 Task: Add Attachment from Trello to Card Card0000000074 in Board Board0000000019 in Workspace WS0000000007 in Trello. Add Cover Yellow to Card Card0000000074 in Board Board0000000019 in Workspace WS0000000007 in Trello. Add "Copy Card To …" Button titled Button0000000074 to "bottom" of the list "To Do" to Card Card0000000074 in Board Board0000000019 in Workspace WS0000000007 in Trello. Add Description DS0000000074 to Card Card0000000074 in Board Board0000000019 in Workspace WS0000000007 in Trello. Add Comment CM0000000074 to Card Card0000000074 in Board Board0000000019 in Workspace WS0000000007 in Trello
Action: Mouse moved to (597, 44)
Screenshot: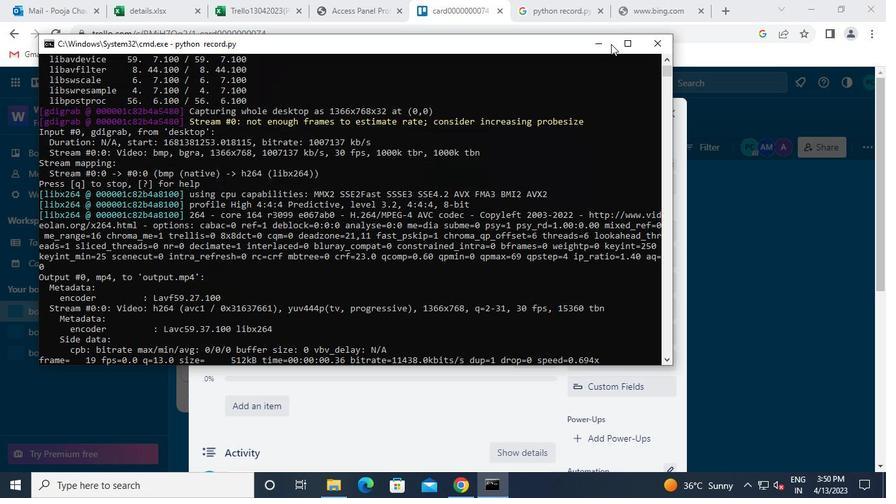 
Action: Mouse pressed left at (597, 44)
Screenshot: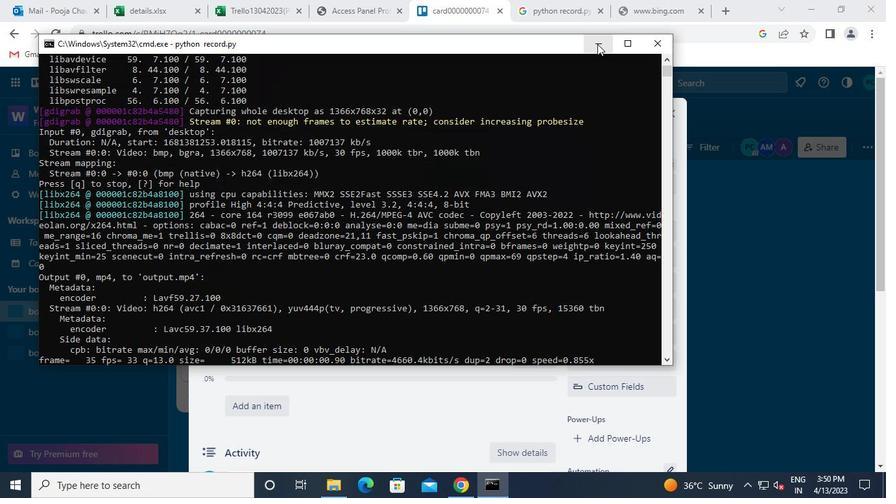 
Action: Mouse moved to (572, 271)
Screenshot: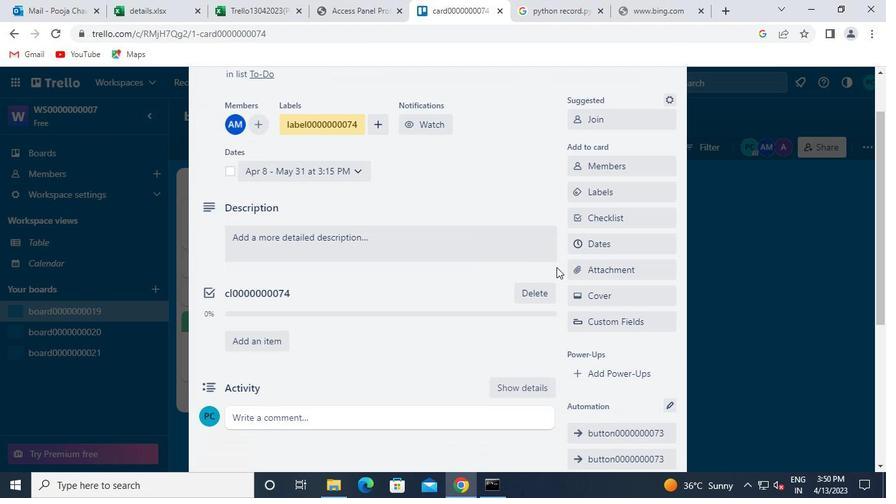 
Action: Mouse pressed left at (572, 271)
Screenshot: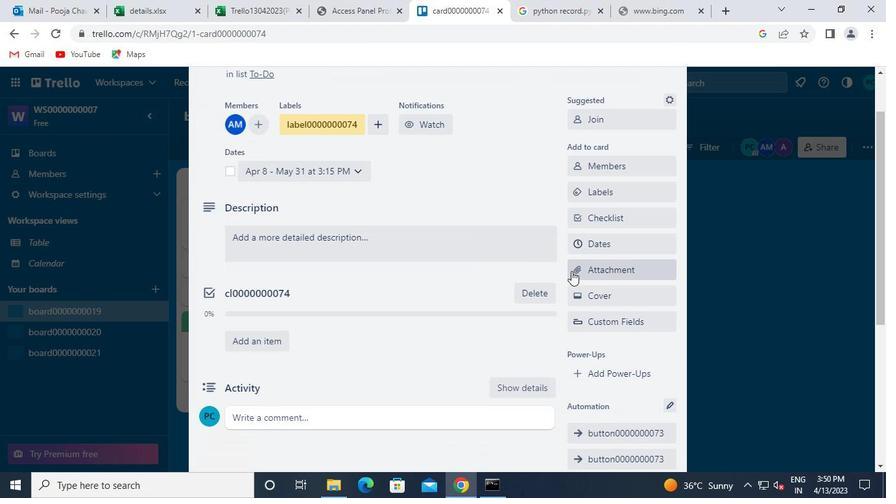 
Action: Mouse moved to (587, 160)
Screenshot: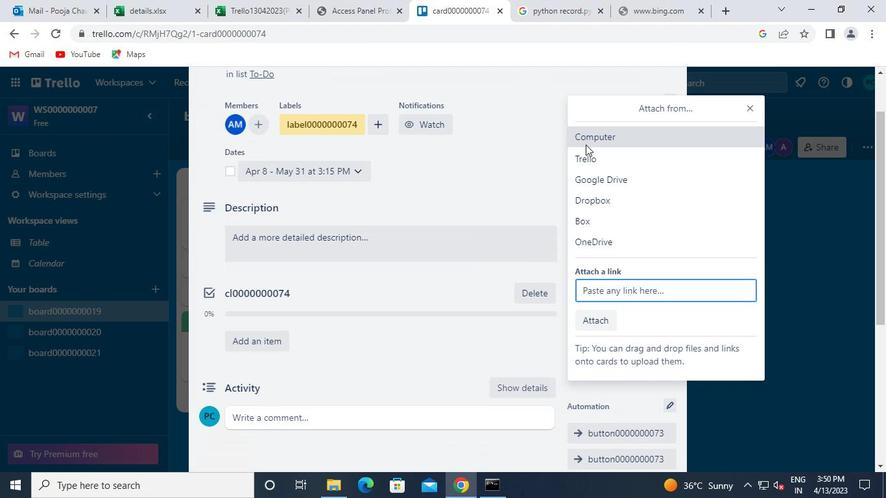 
Action: Mouse pressed left at (587, 160)
Screenshot: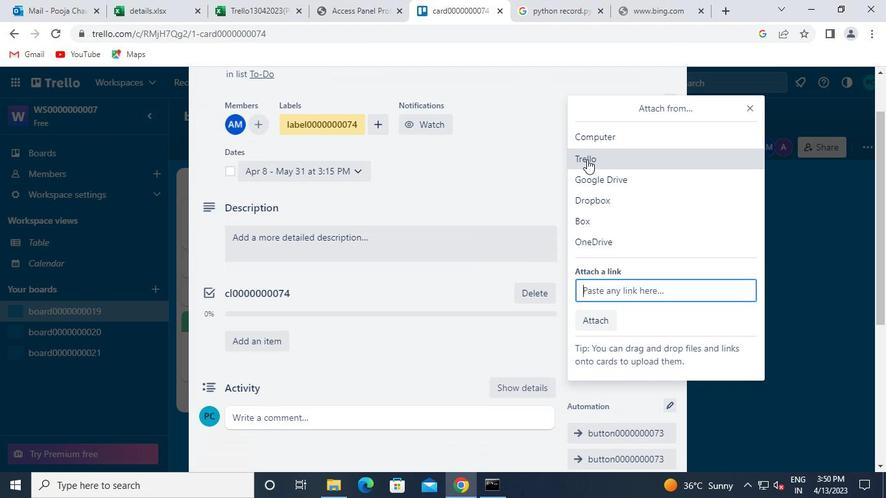 
Action: Mouse moved to (643, 254)
Screenshot: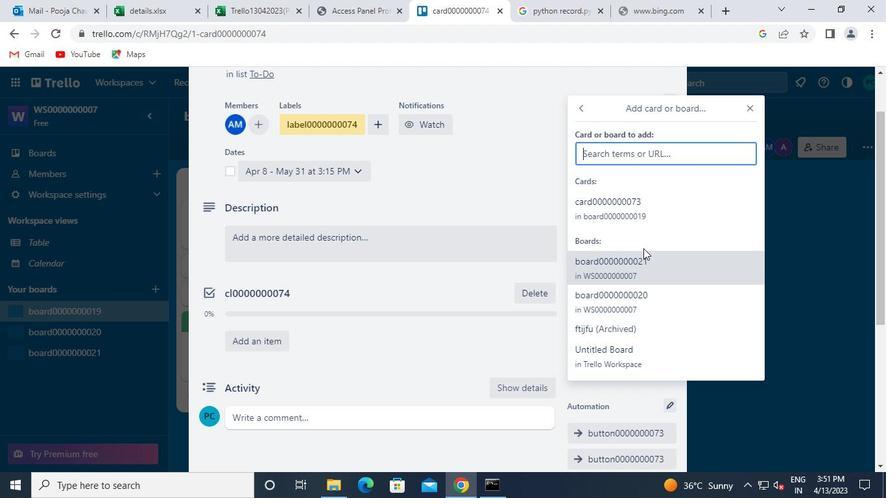 
Action: Mouse pressed left at (643, 254)
Screenshot: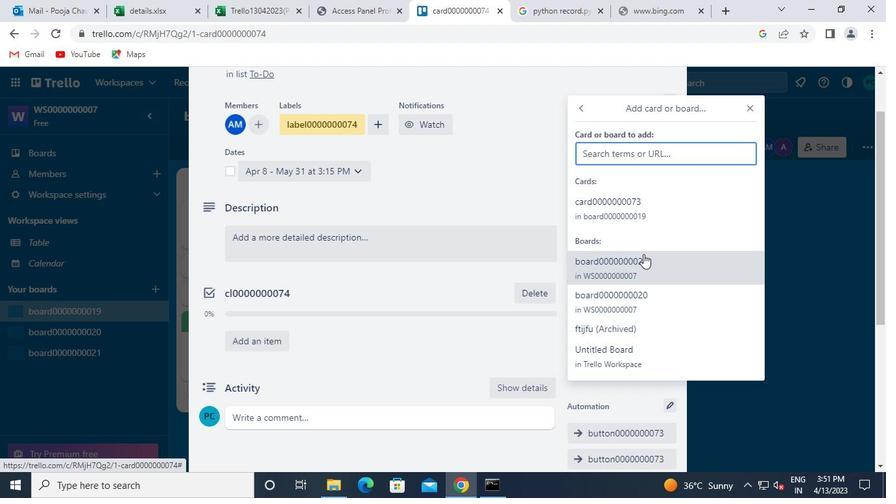 
Action: Mouse moved to (582, 287)
Screenshot: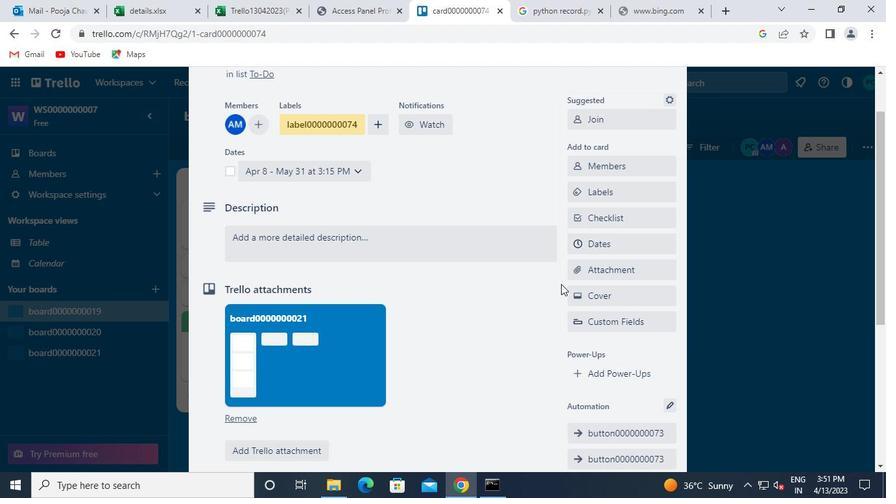 
Action: Mouse pressed left at (582, 287)
Screenshot: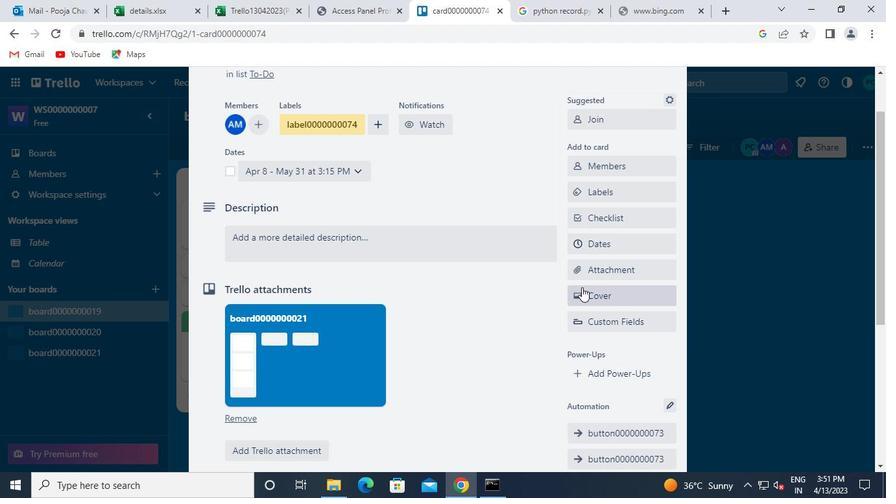 
Action: Mouse moved to (623, 232)
Screenshot: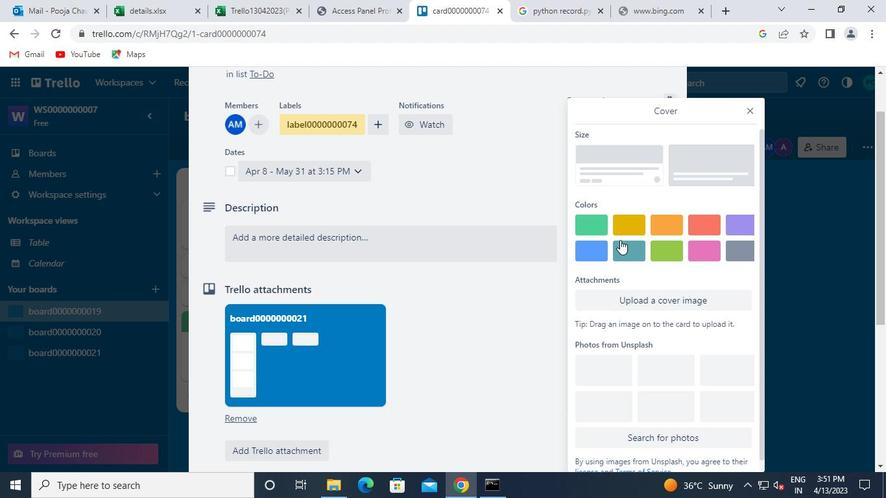 
Action: Mouse pressed left at (623, 232)
Screenshot: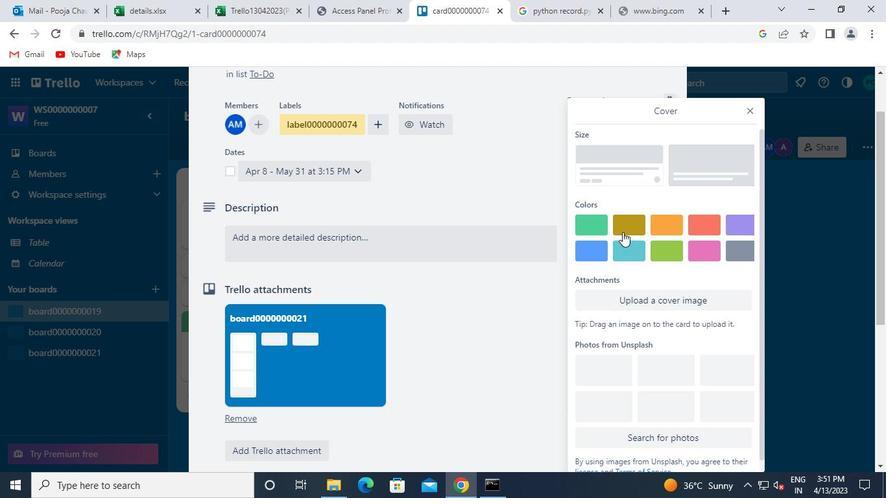 
Action: Mouse moved to (755, 110)
Screenshot: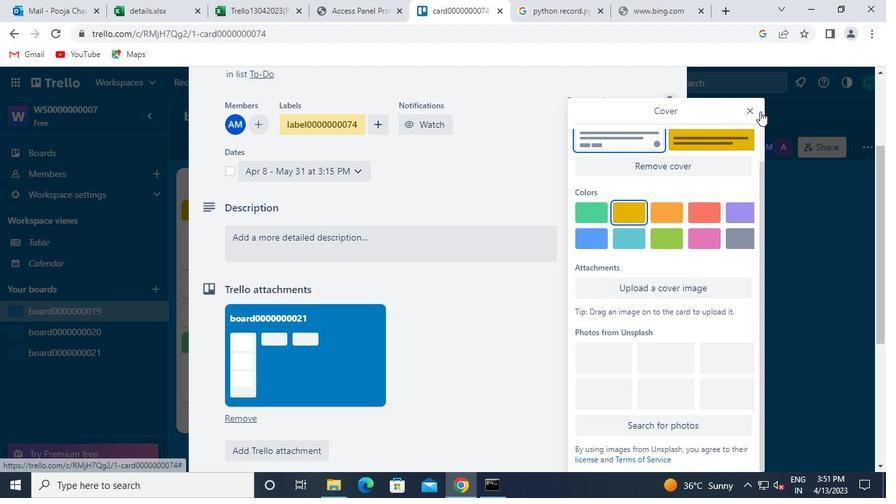
Action: Mouse pressed left at (755, 110)
Screenshot: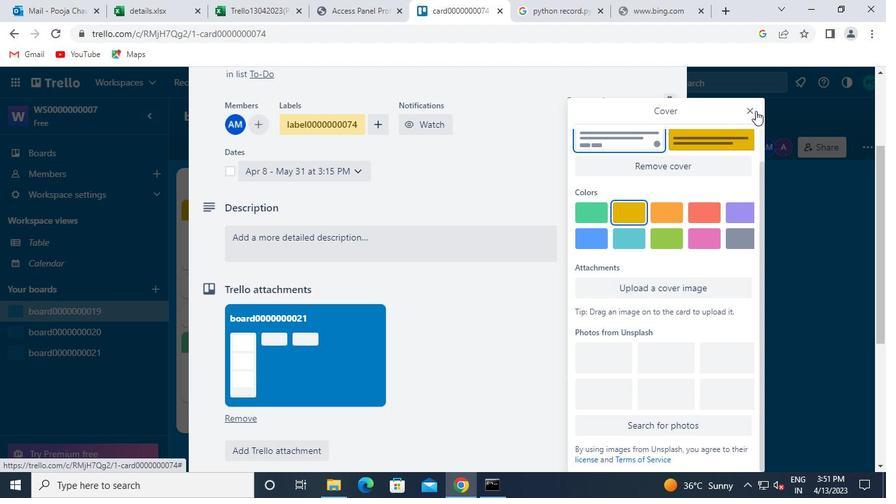 
Action: Mouse moved to (588, 264)
Screenshot: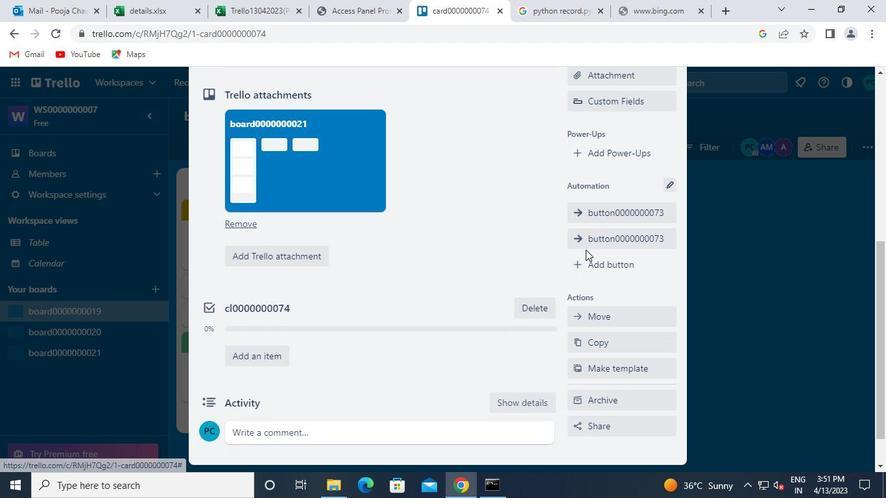 
Action: Mouse pressed left at (588, 264)
Screenshot: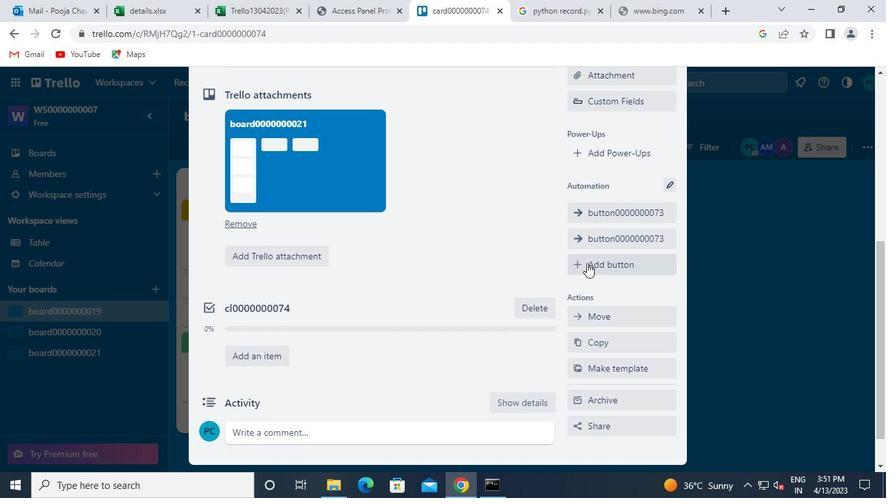 
Action: Mouse moved to (604, 190)
Screenshot: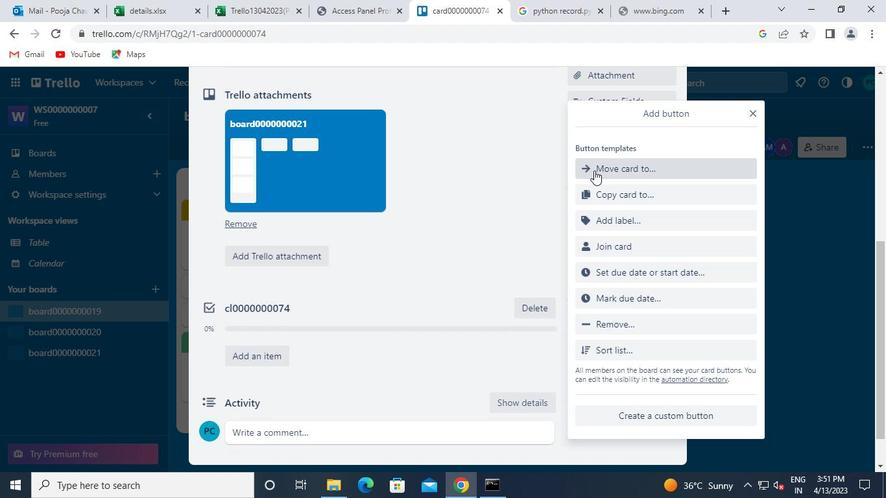 
Action: Mouse pressed left at (604, 190)
Screenshot: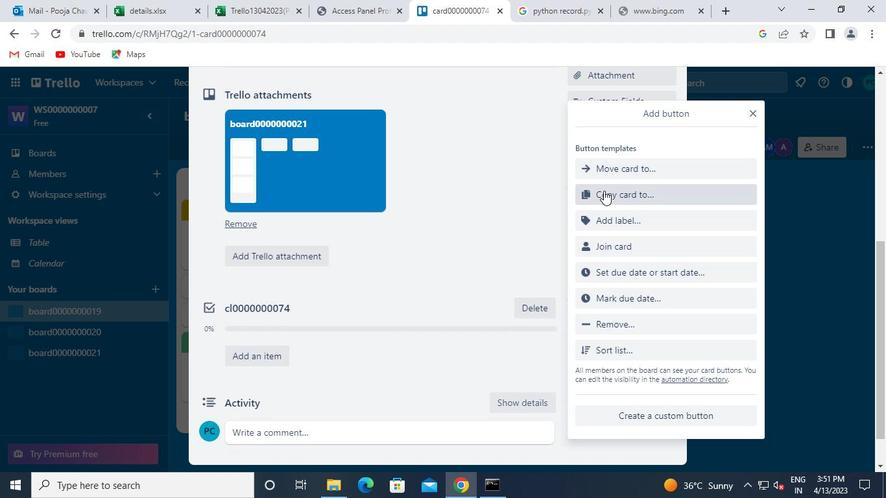 
Action: Mouse moved to (617, 168)
Screenshot: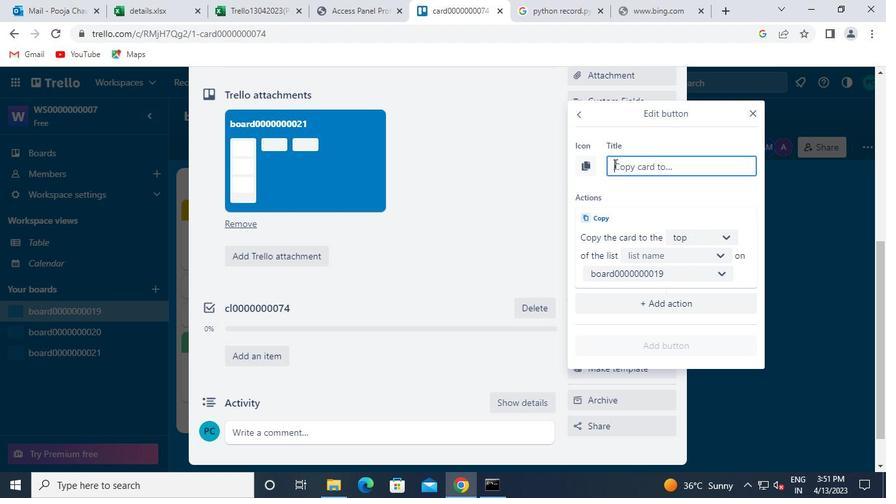 
Action: Mouse pressed left at (617, 168)
Screenshot: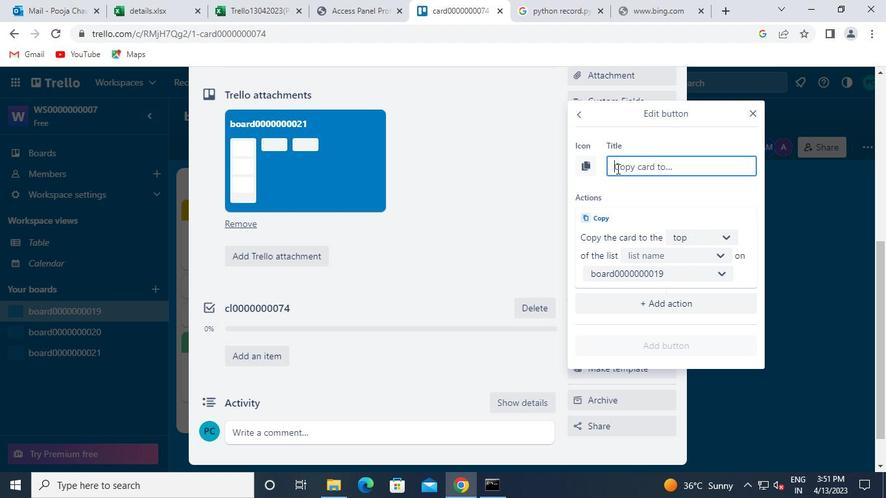 
Action: Keyboard b
Screenshot: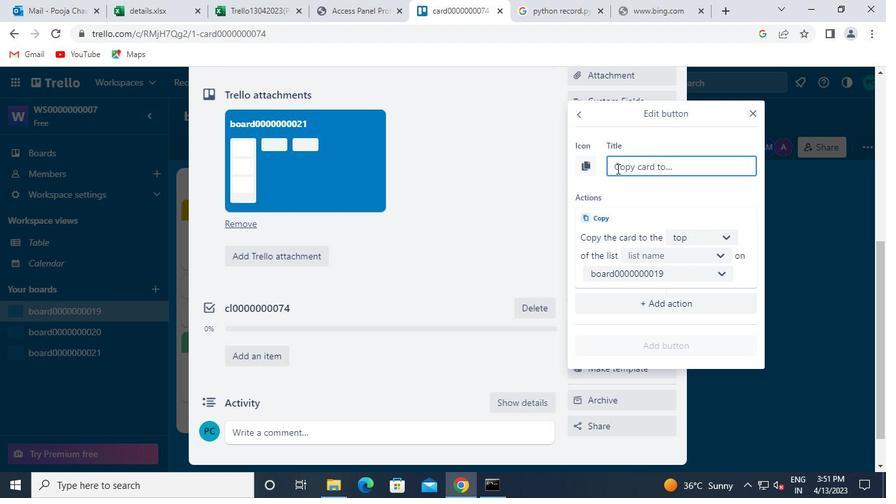 
Action: Keyboard u
Screenshot: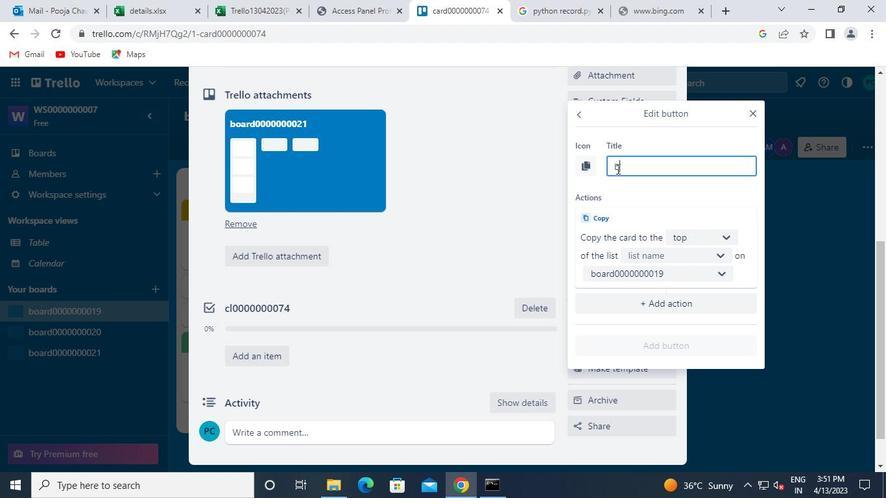 
Action: Keyboard t
Screenshot: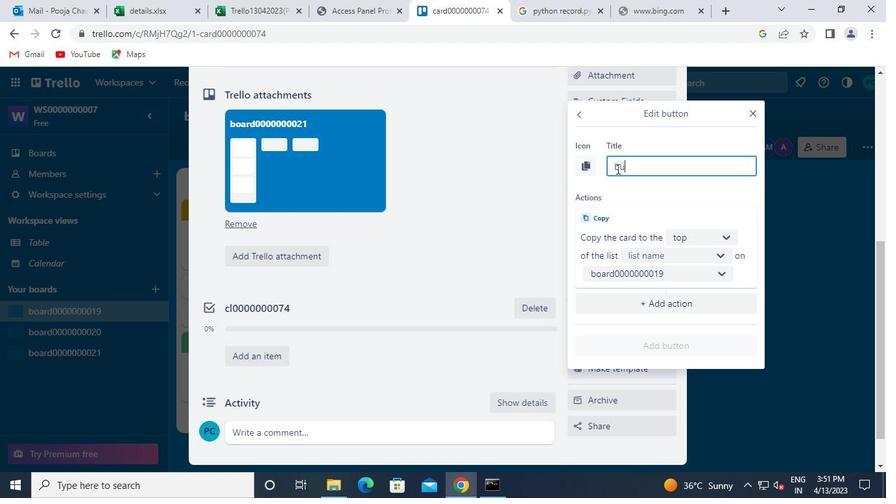 
Action: Keyboard t
Screenshot: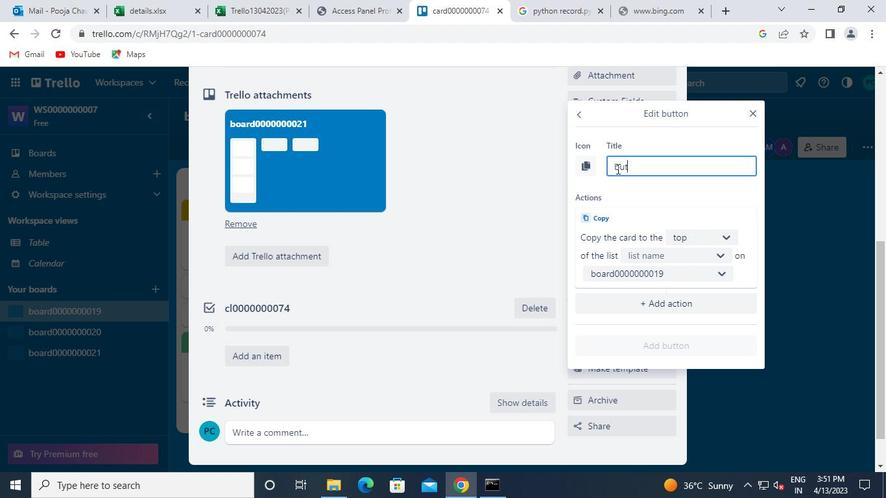 
Action: Keyboard o
Screenshot: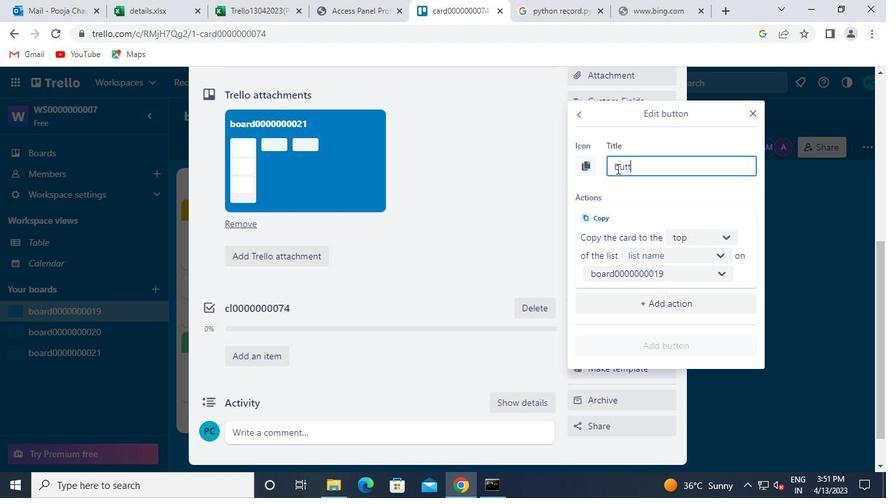
Action: Keyboard n
Screenshot: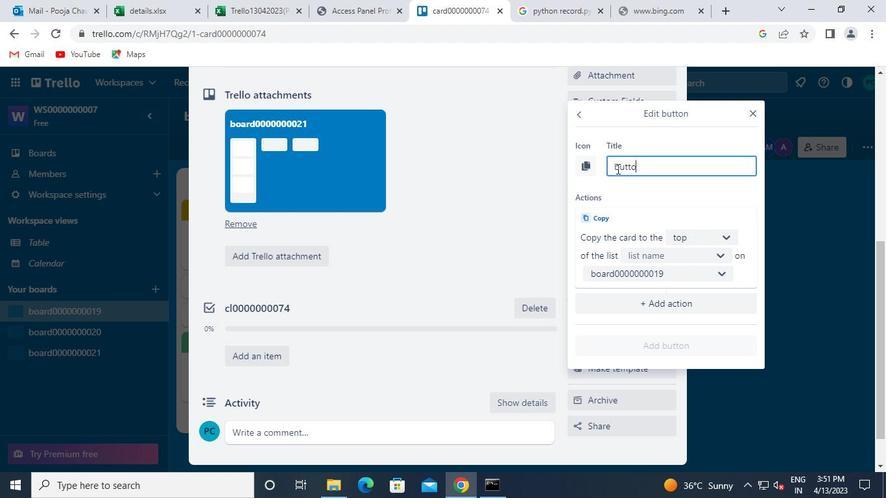 
Action: Keyboard 0
Screenshot: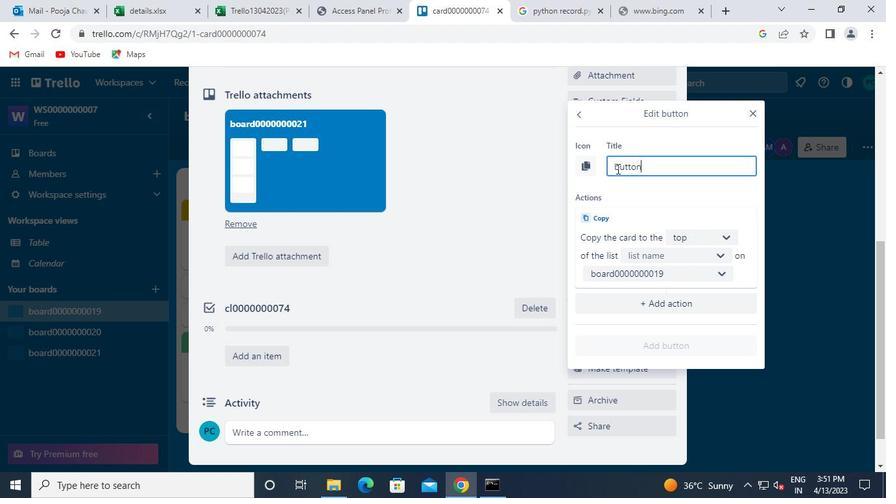 
Action: Keyboard 0
Screenshot: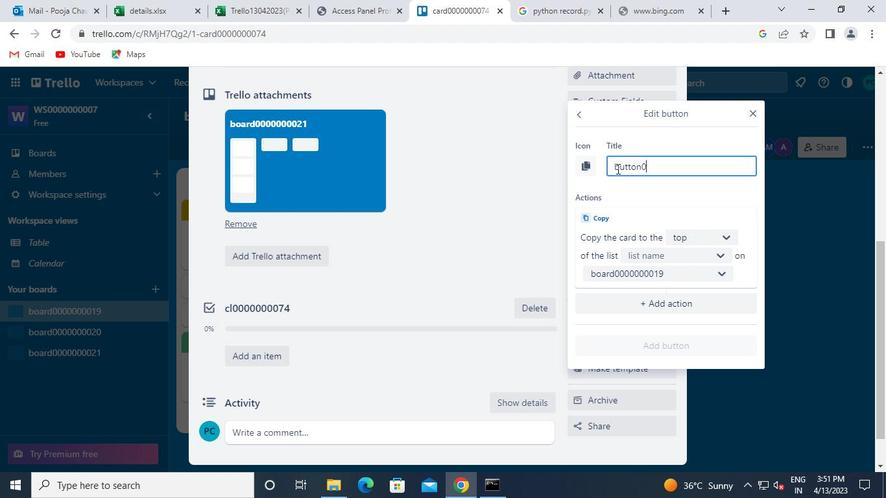 
Action: Keyboard 0
Screenshot: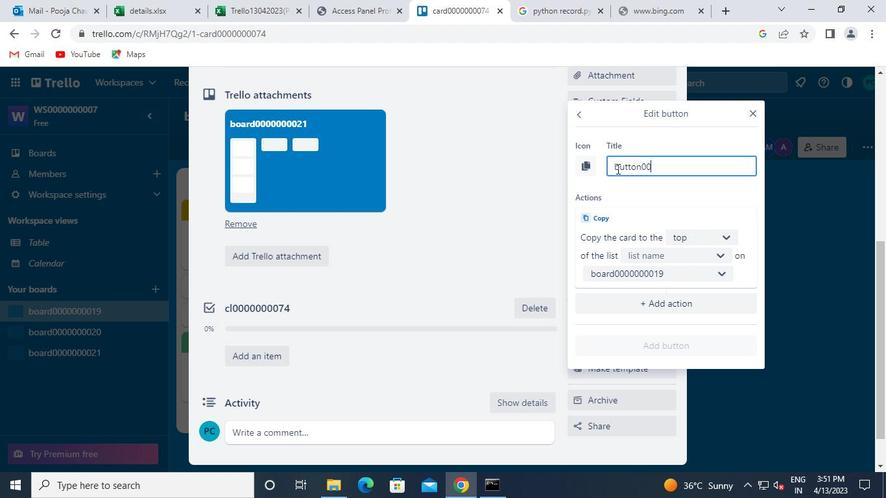 
Action: Keyboard 0
Screenshot: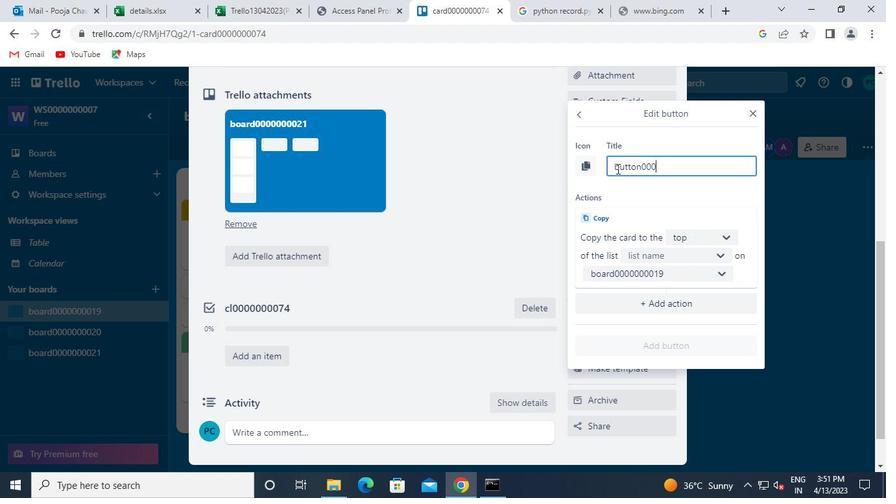 
Action: Keyboard 0
Screenshot: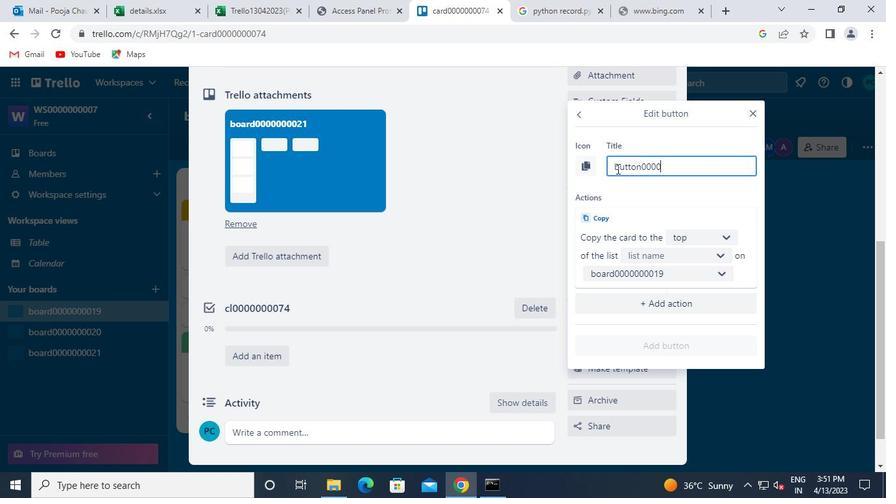 
Action: Keyboard 0
Screenshot: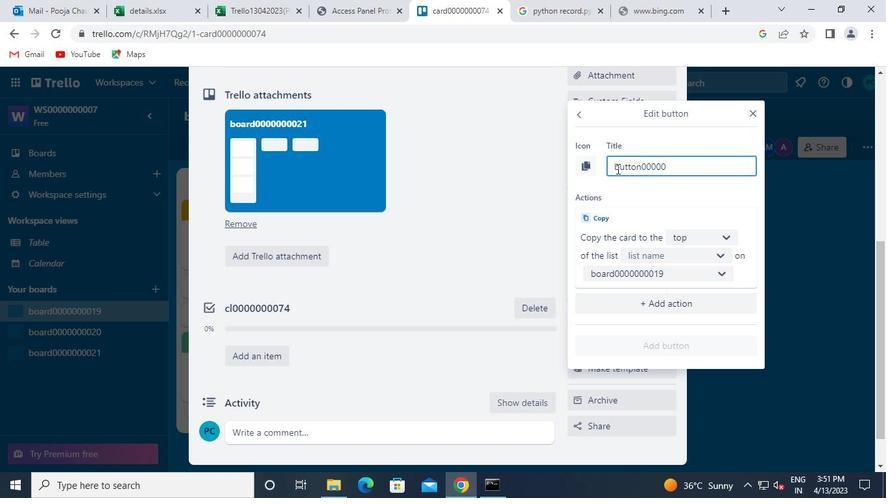 
Action: Keyboard 0
Screenshot: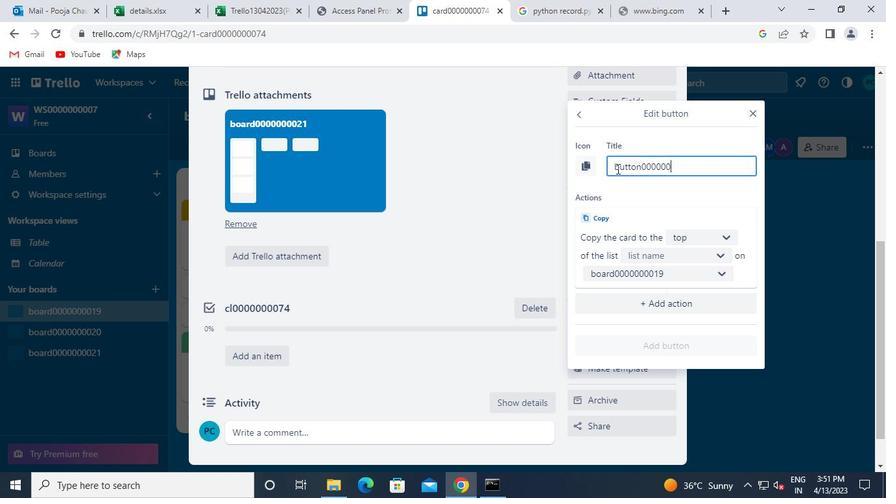 
Action: Keyboard 0
Screenshot: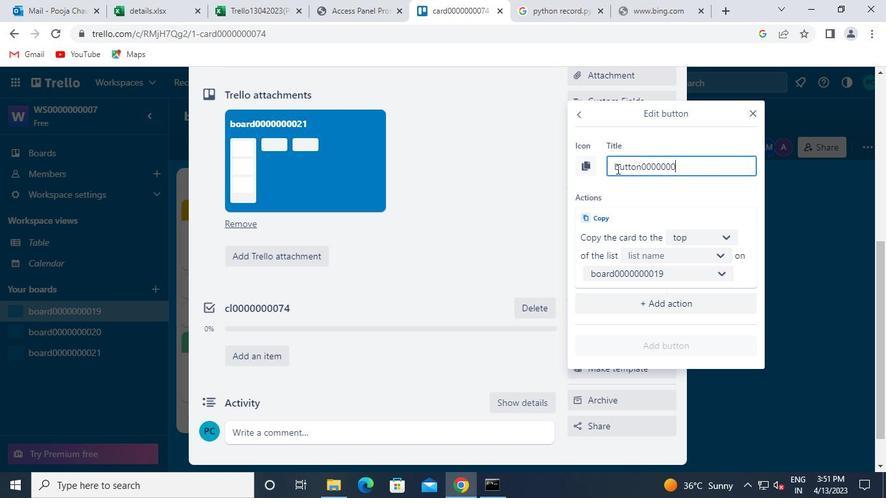
Action: Keyboard 7
Screenshot: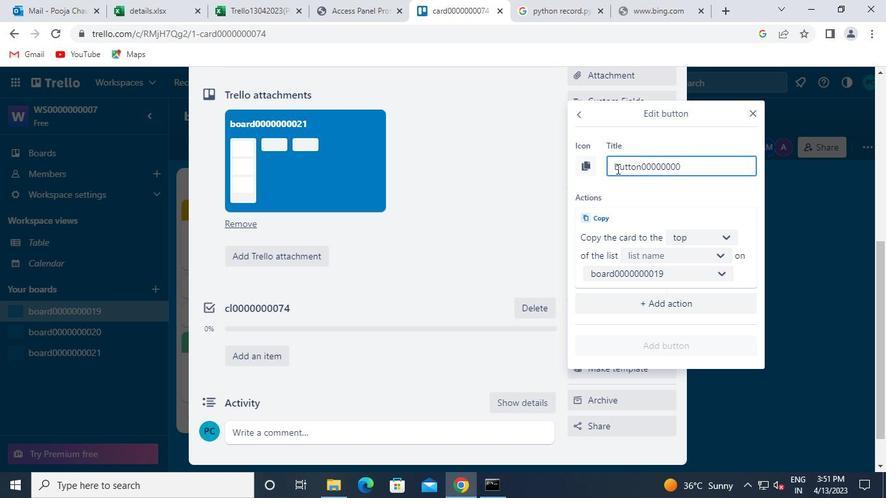 
Action: Keyboard 4
Screenshot: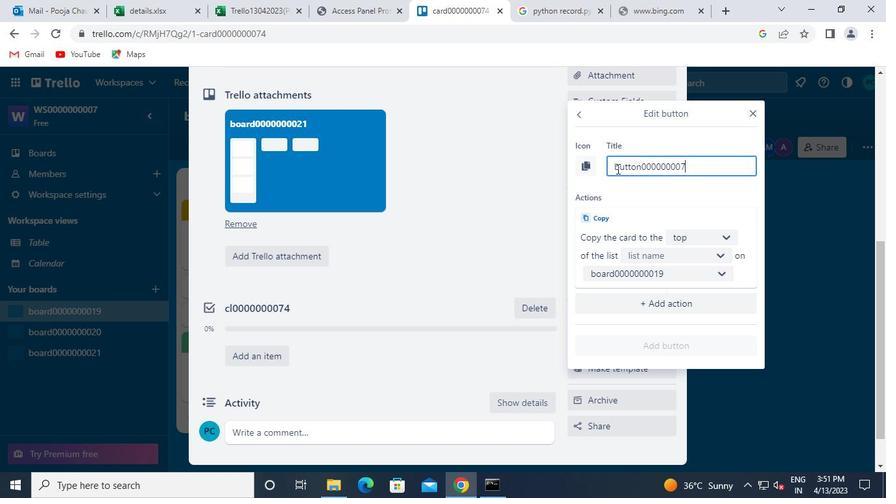 
Action: Mouse moved to (696, 231)
Screenshot: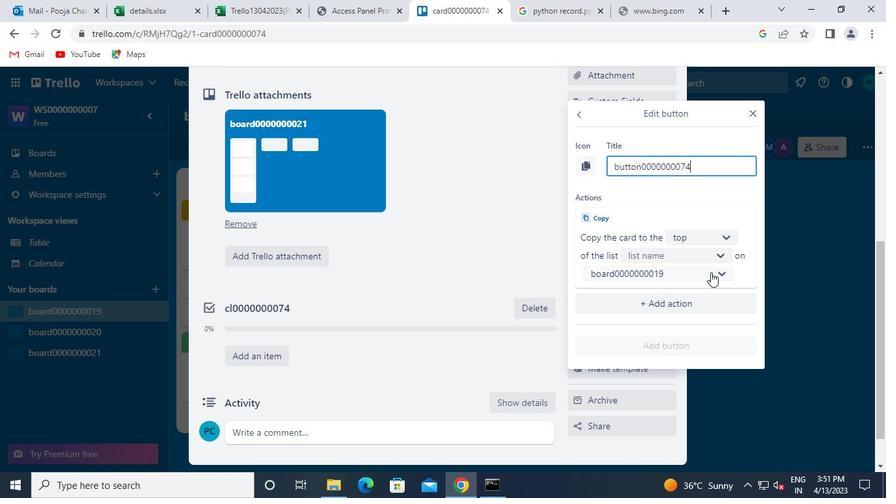 
Action: Mouse pressed left at (696, 231)
Screenshot: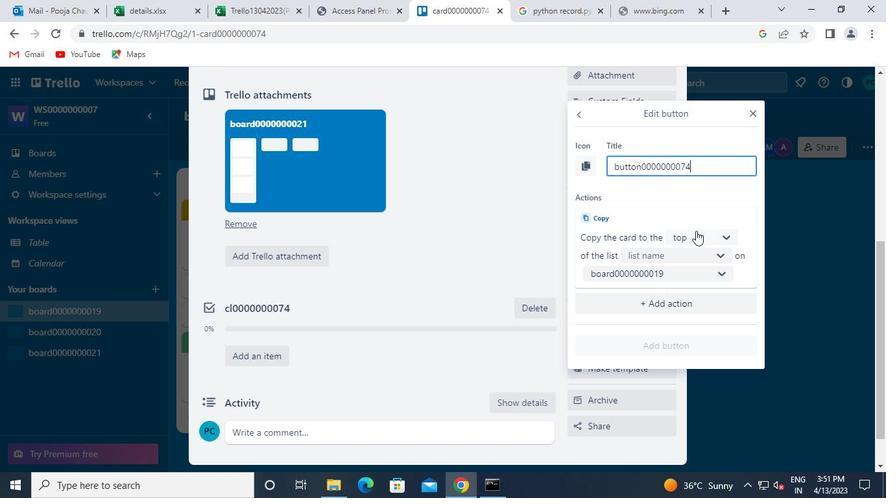 
Action: Mouse moved to (708, 278)
Screenshot: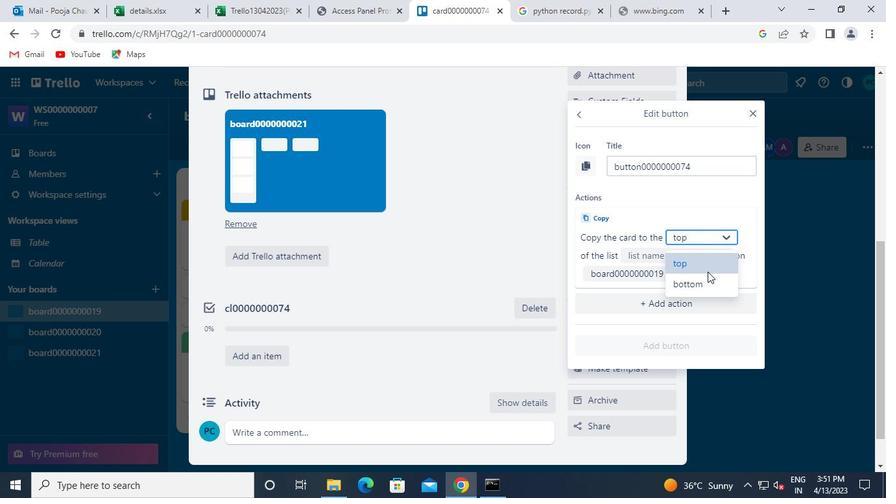 
Action: Mouse pressed left at (708, 278)
Screenshot: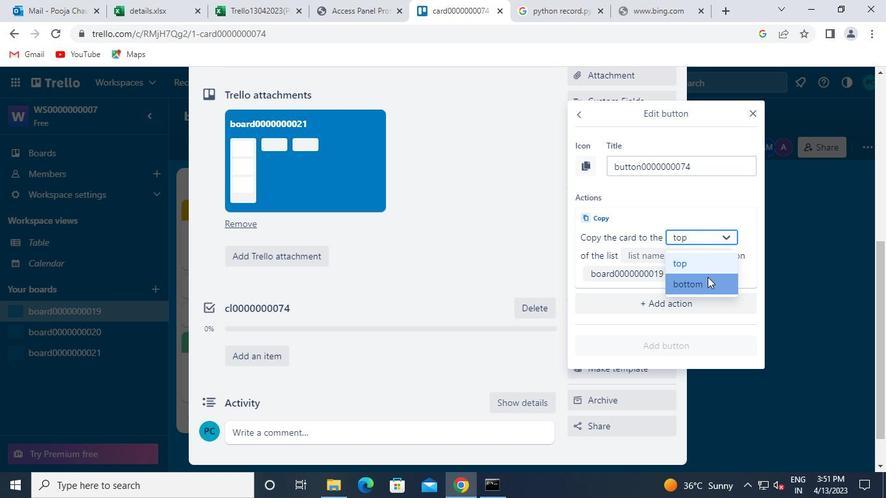 
Action: Mouse moved to (674, 260)
Screenshot: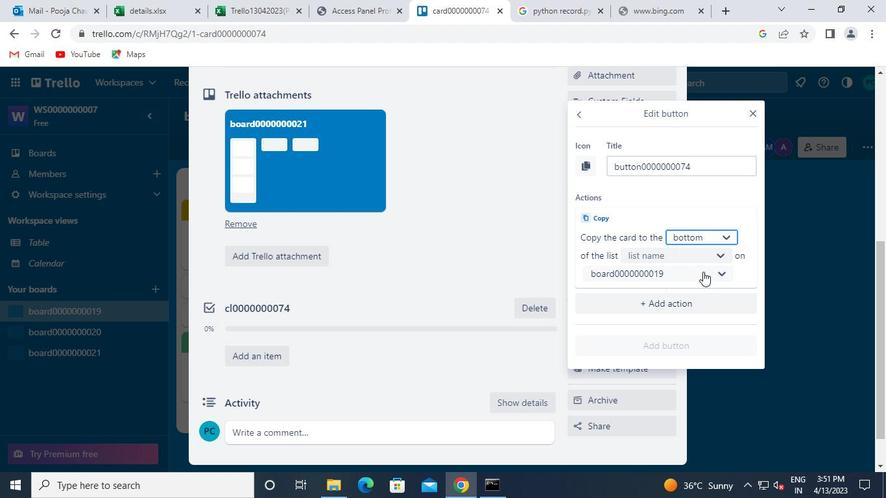 
Action: Mouse pressed left at (674, 260)
Screenshot: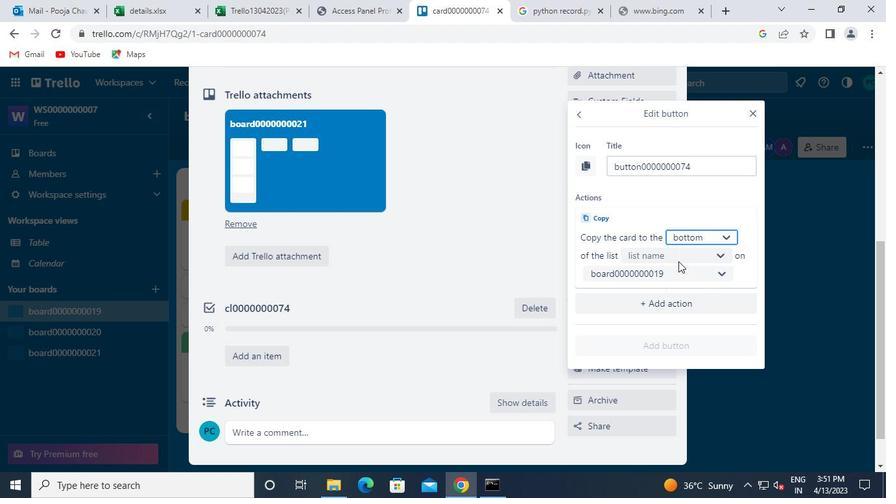 
Action: Mouse moved to (673, 283)
Screenshot: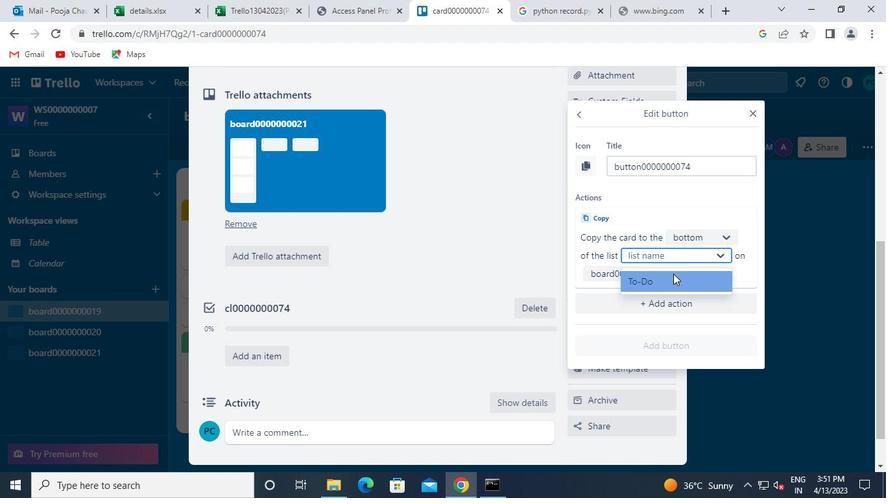 
Action: Mouse pressed left at (673, 283)
Screenshot: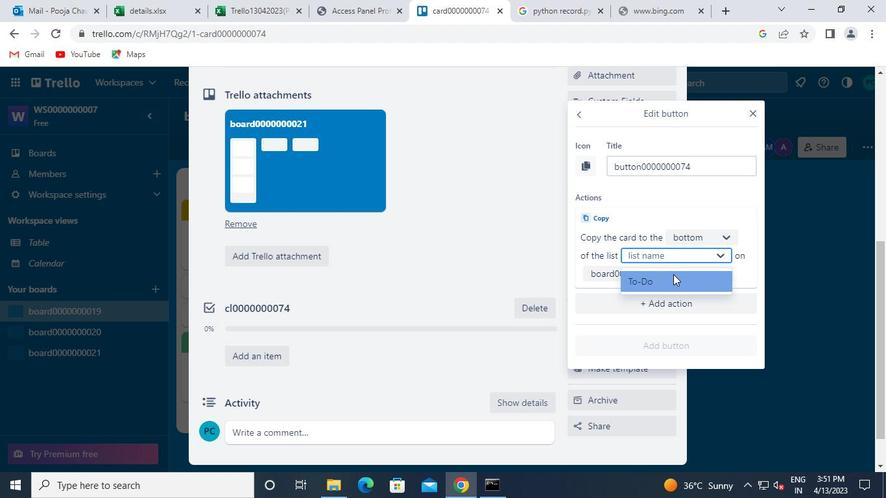 
Action: Mouse moved to (678, 349)
Screenshot: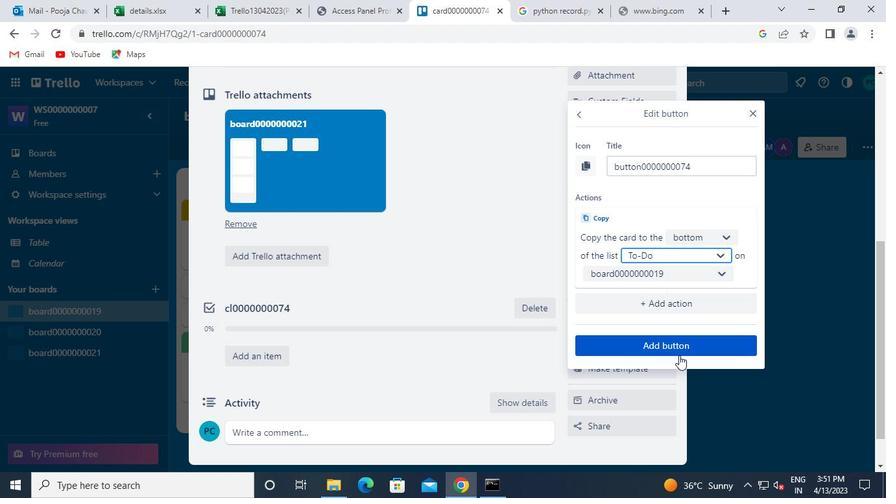 
Action: Mouse pressed left at (678, 349)
Screenshot: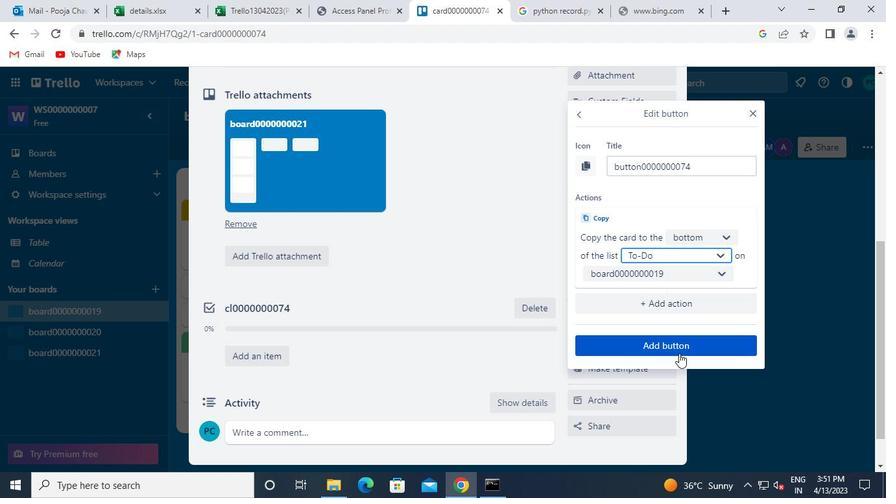 
Action: Mouse moved to (325, 251)
Screenshot: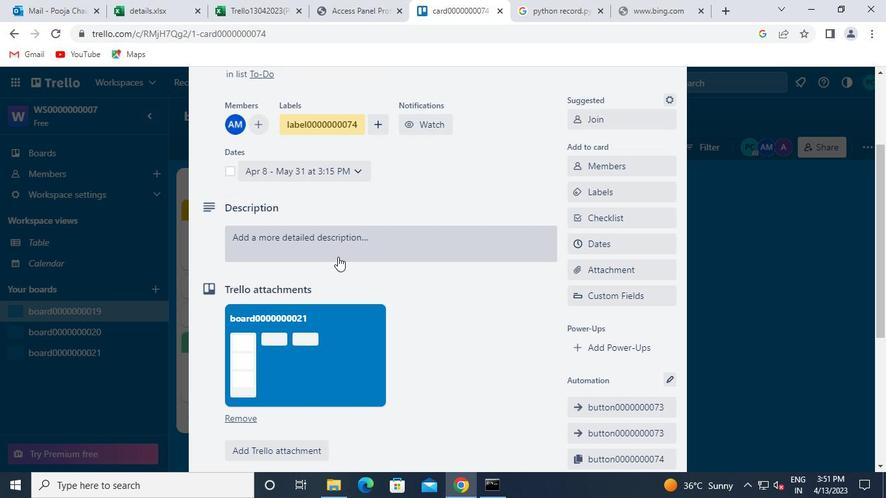 
Action: Mouse pressed left at (325, 251)
Screenshot: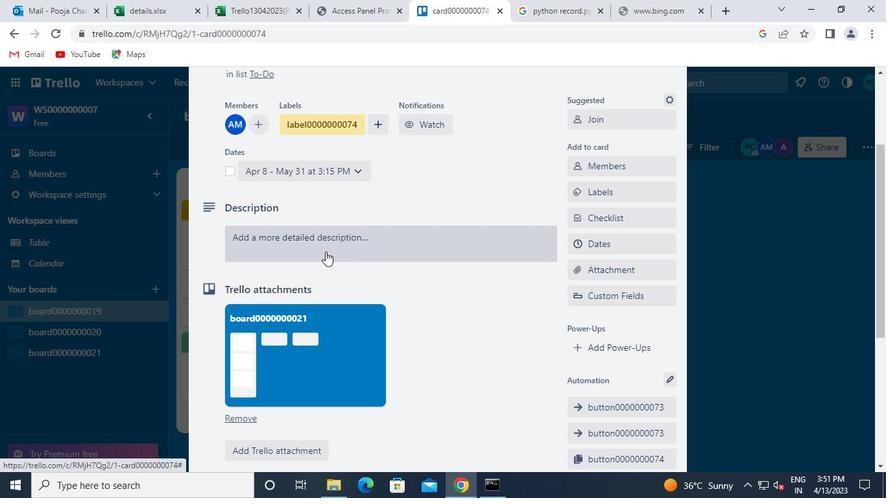 
Action: Keyboard d
Screenshot: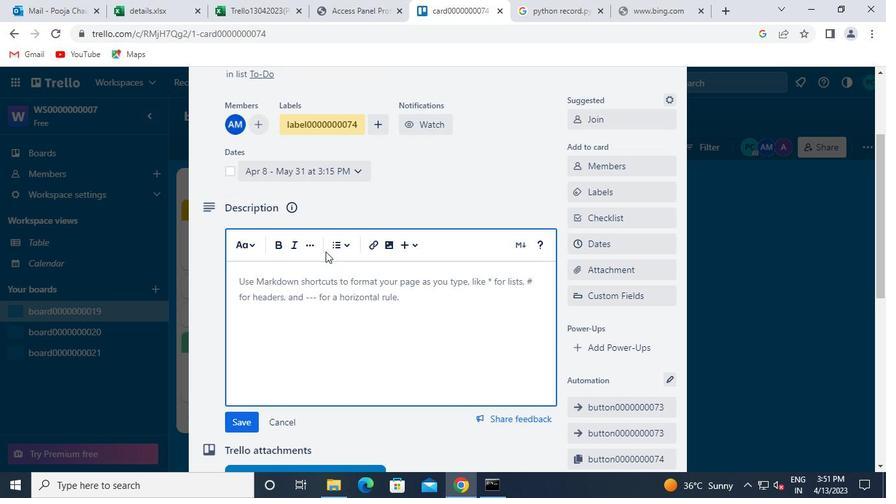 
Action: Keyboard s
Screenshot: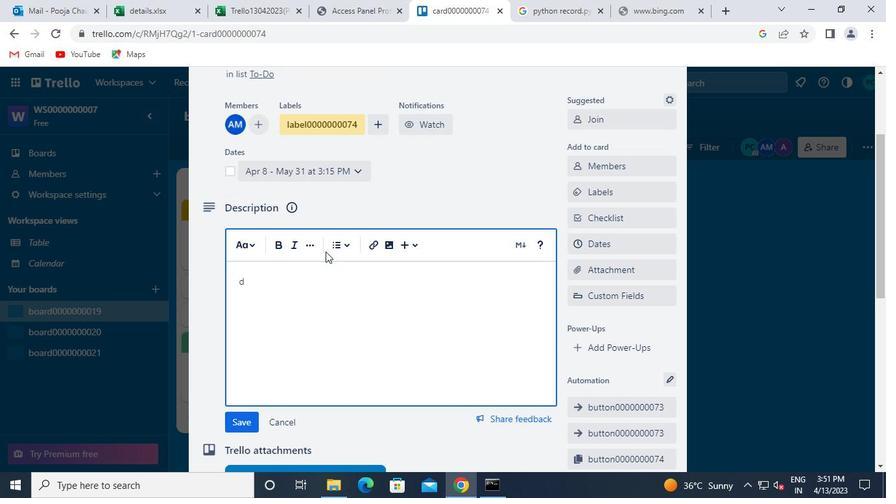 
Action: Keyboard 0
Screenshot: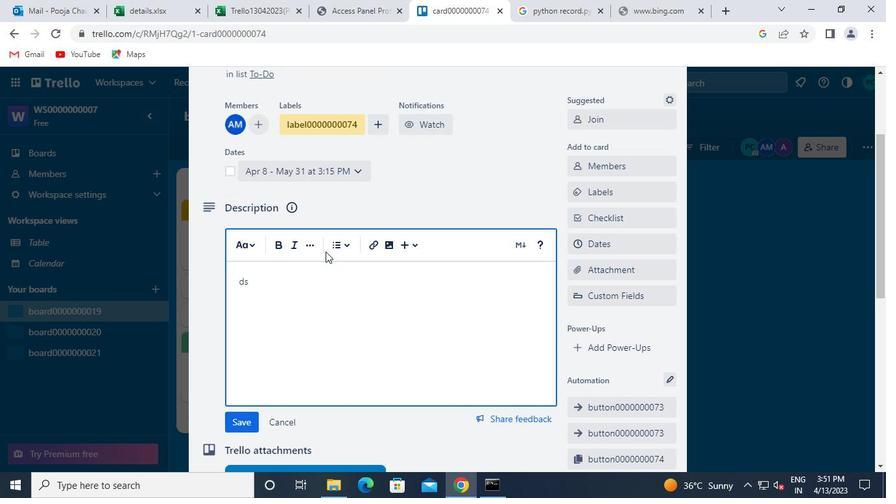 
Action: Keyboard 0
Screenshot: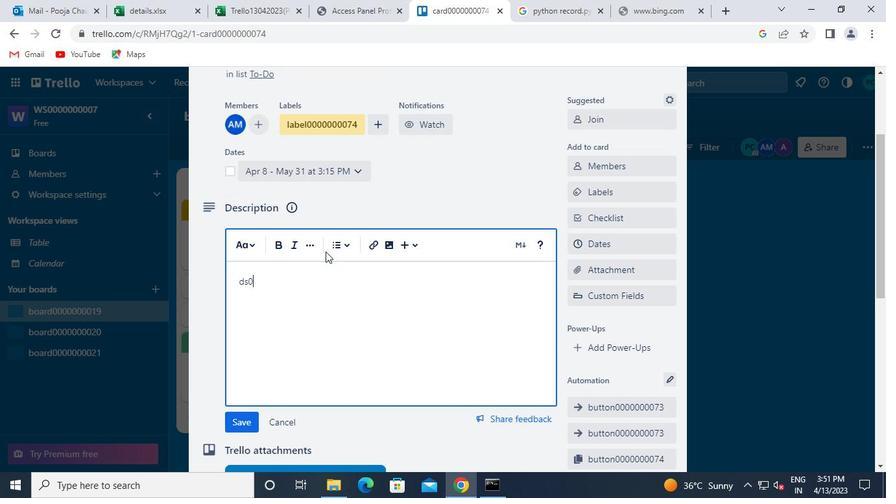 
Action: Keyboard 0
Screenshot: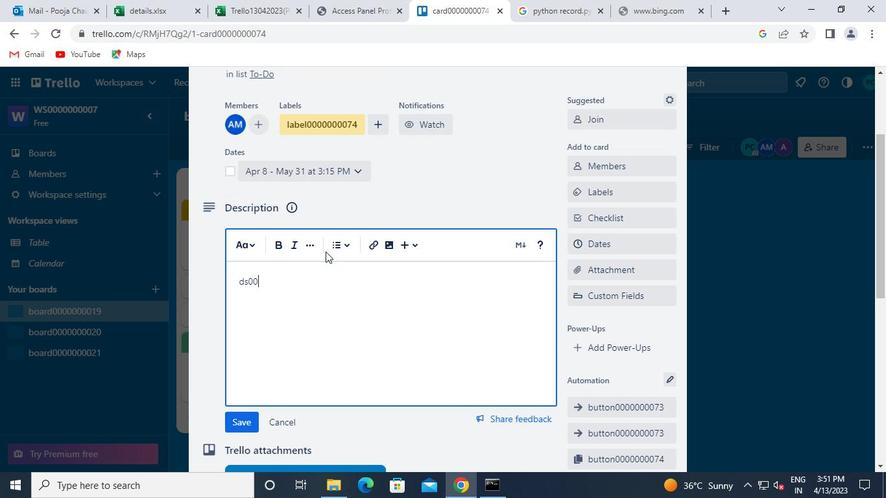 
Action: Keyboard 0
Screenshot: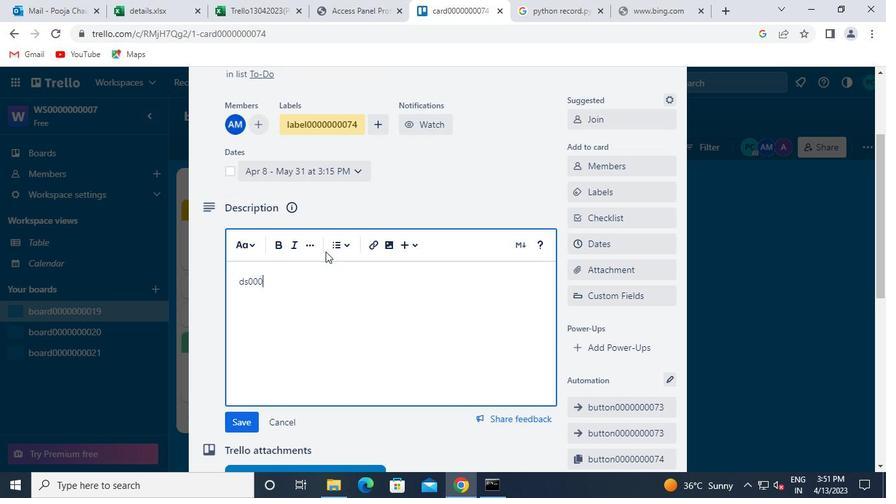 
Action: Keyboard 0
Screenshot: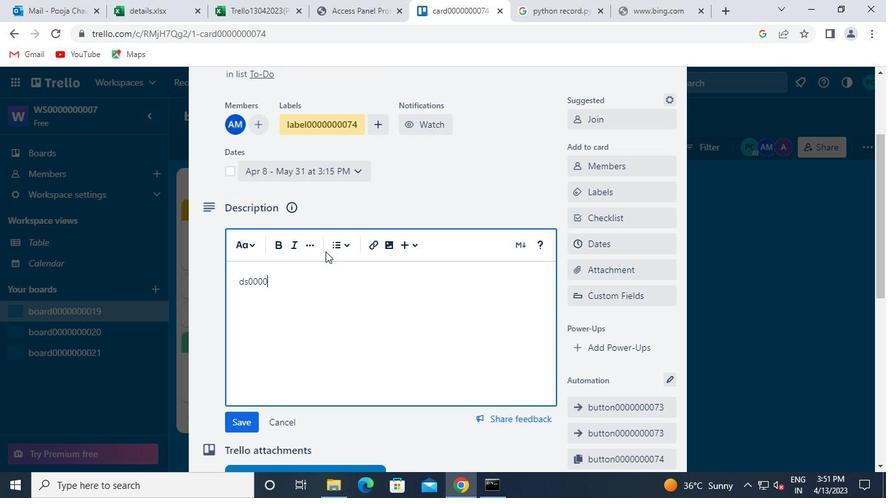 
Action: Keyboard 0
Screenshot: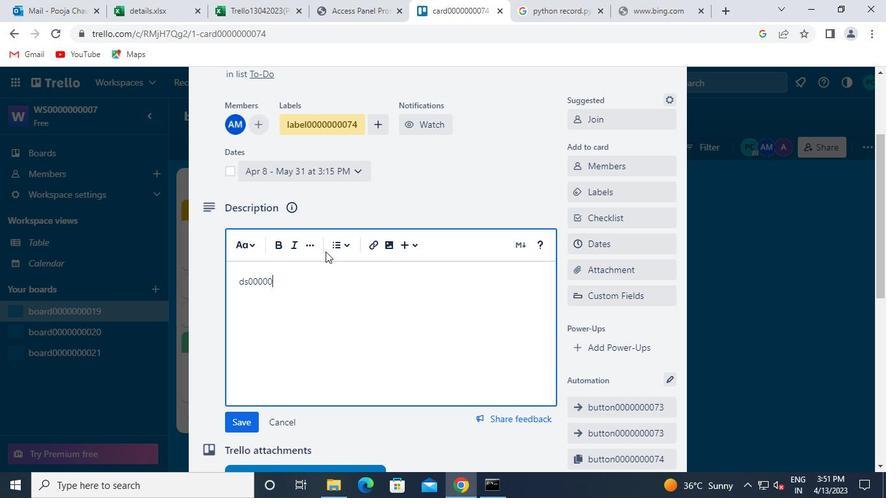 
Action: Keyboard 0
Screenshot: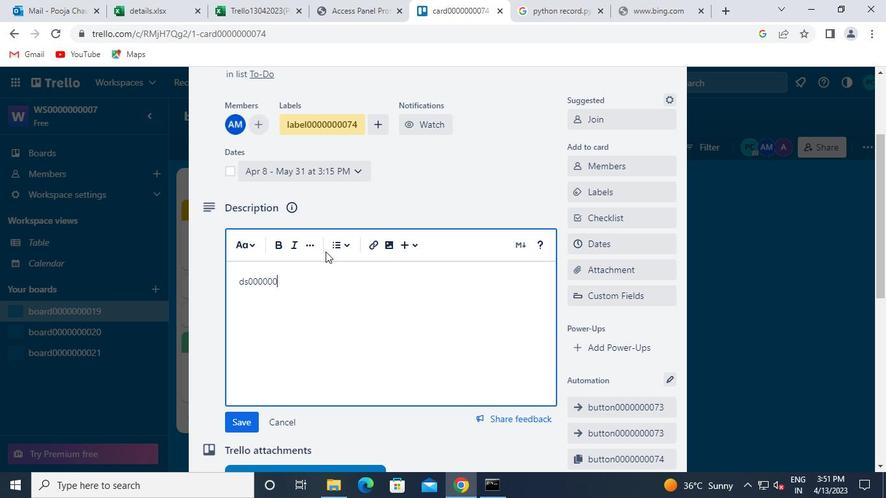 
Action: Keyboard 0
Screenshot: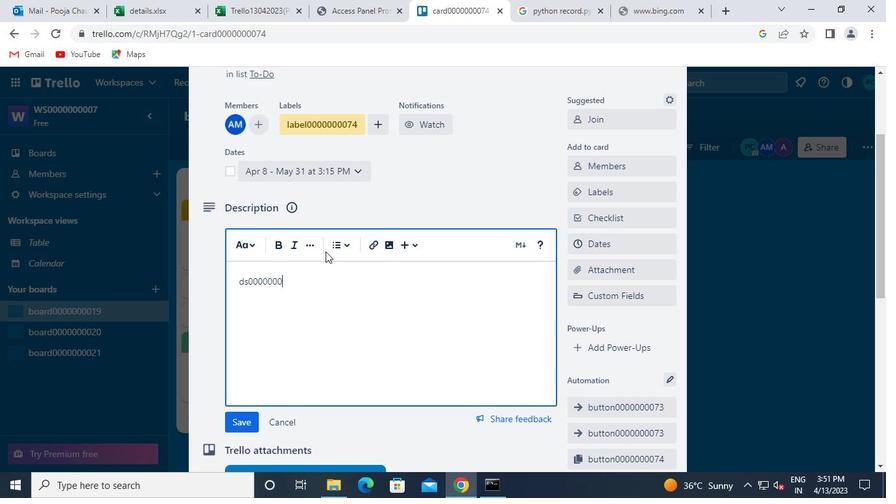 
Action: Keyboard 7
Screenshot: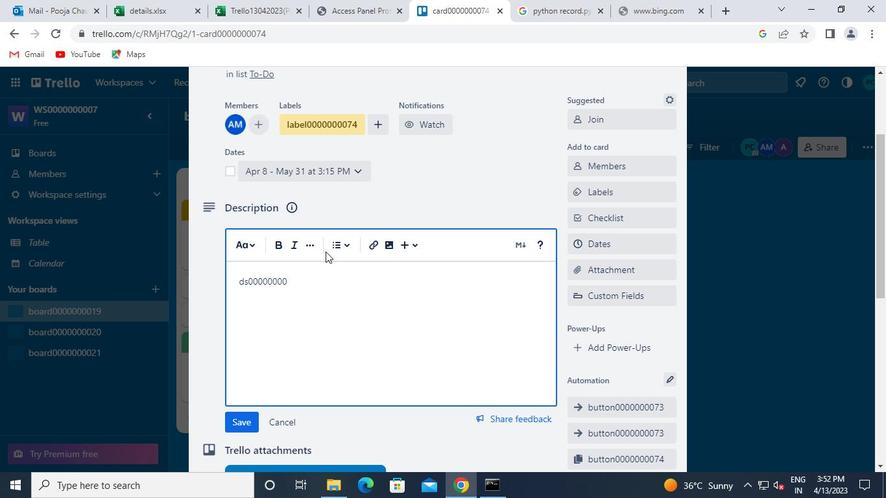
Action: Keyboard 4
Screenshot: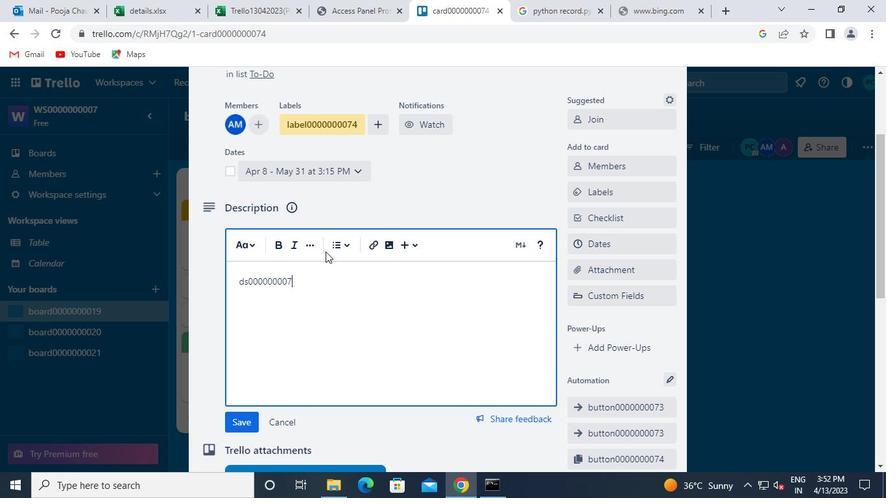 
Action: Mouse moved to (236, 420)
Screenshot: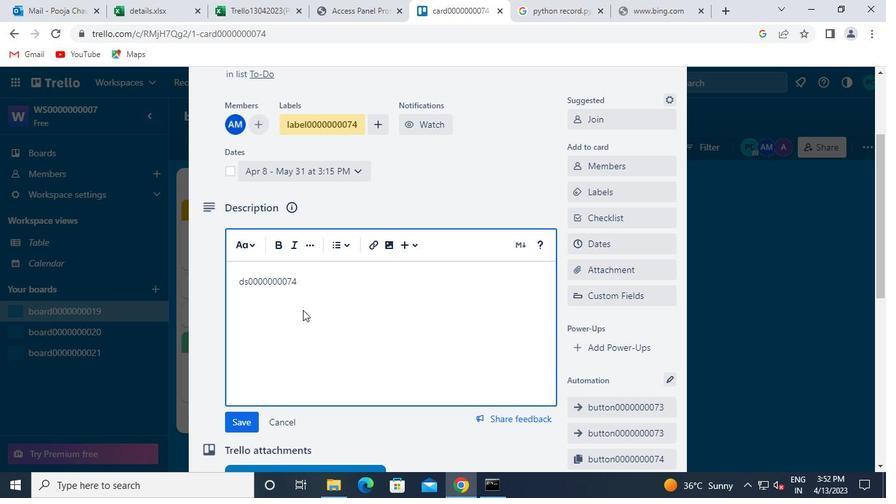 
Action: Mouse pressed left at (236, 420)
Screenshot: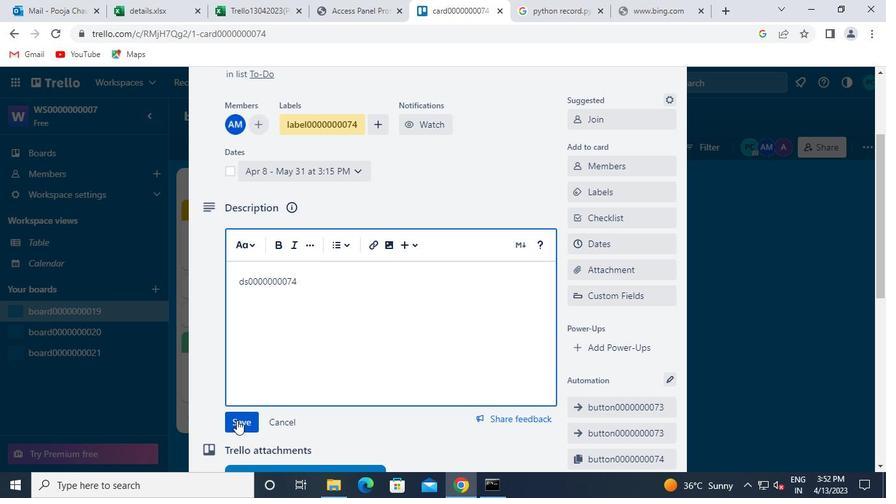 
Action: Mouse moved to (275, 404)
Screenshot: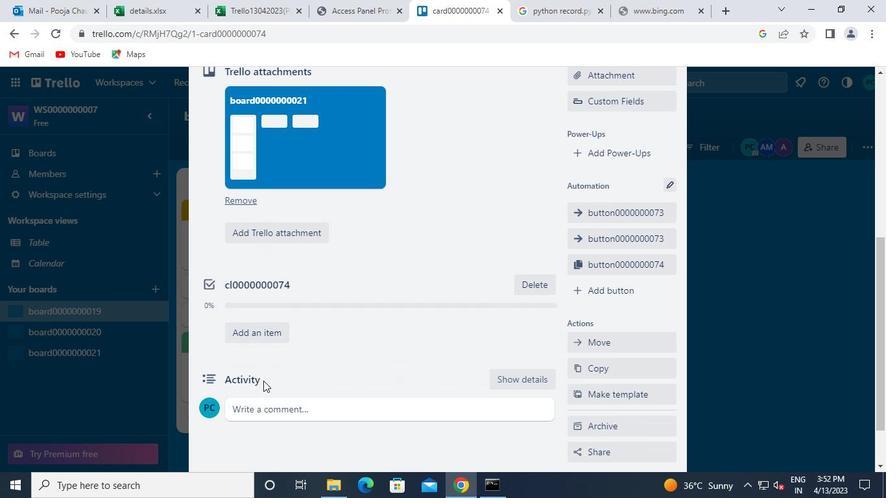 
Action: Mouse pressed left at (275, 404)
Screenshot: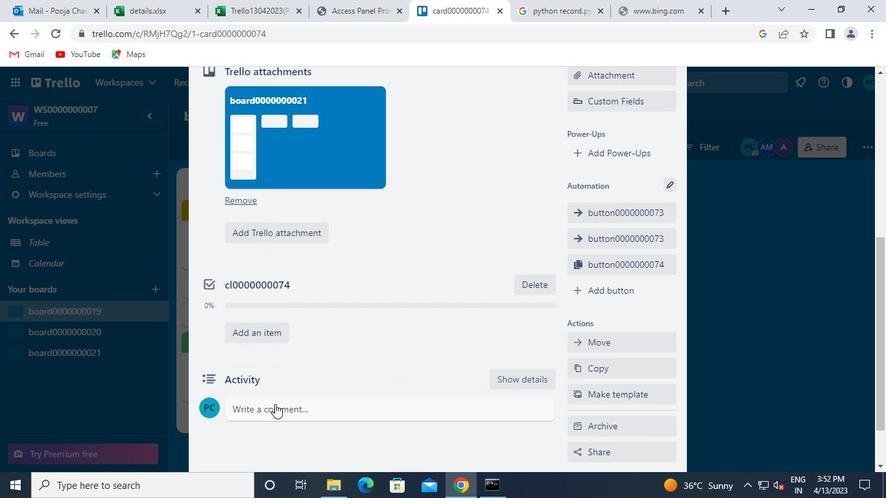 
Action: Keyboard c
Screenshot: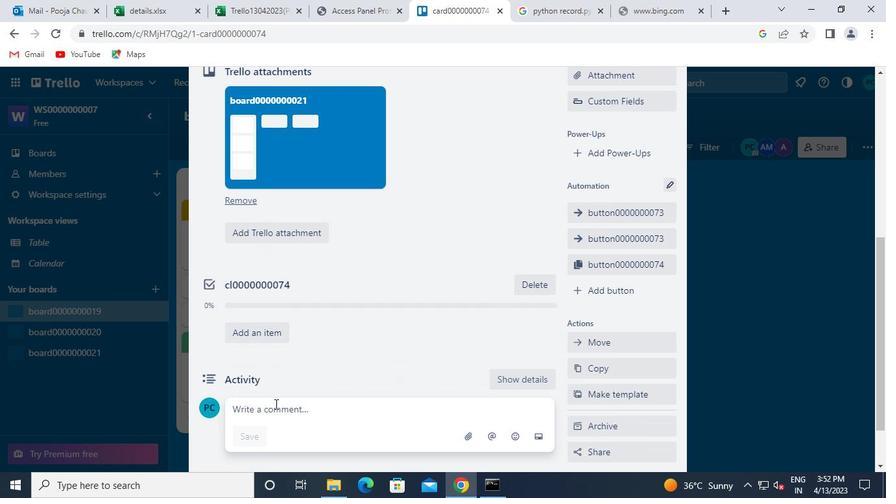 
Action: Keyboard m
Screenshot: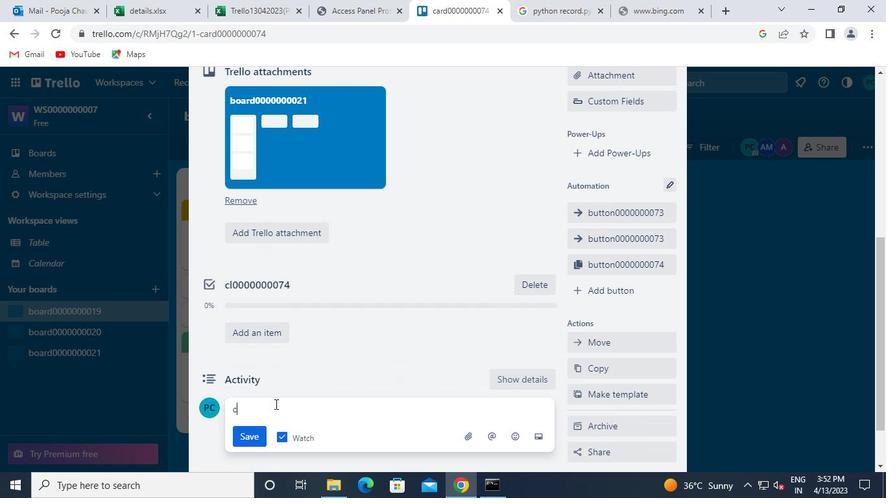 
Action: Keyboard 0
Screenshot: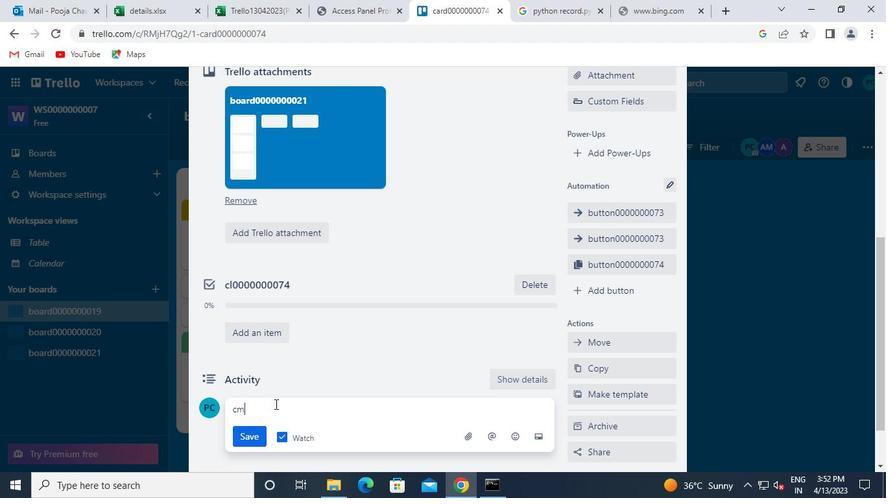 
Action: Keyboard 0
Screenshot: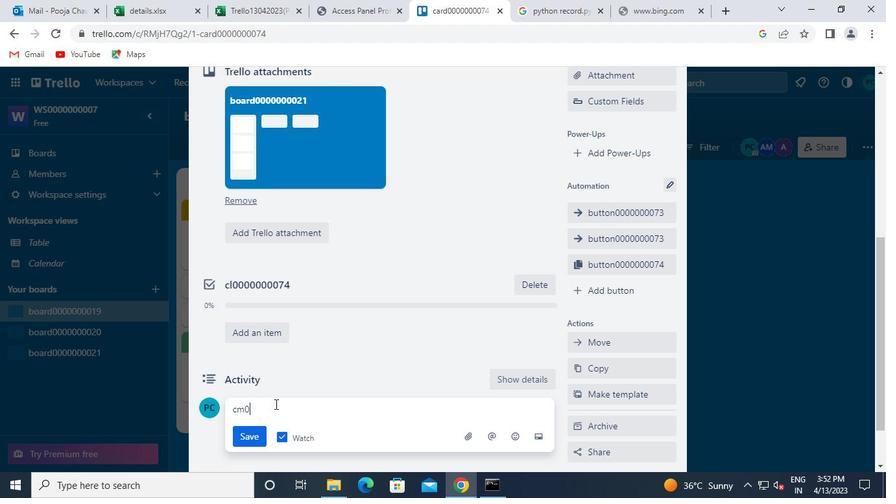 
Action: Keyboard 0
Screenshot: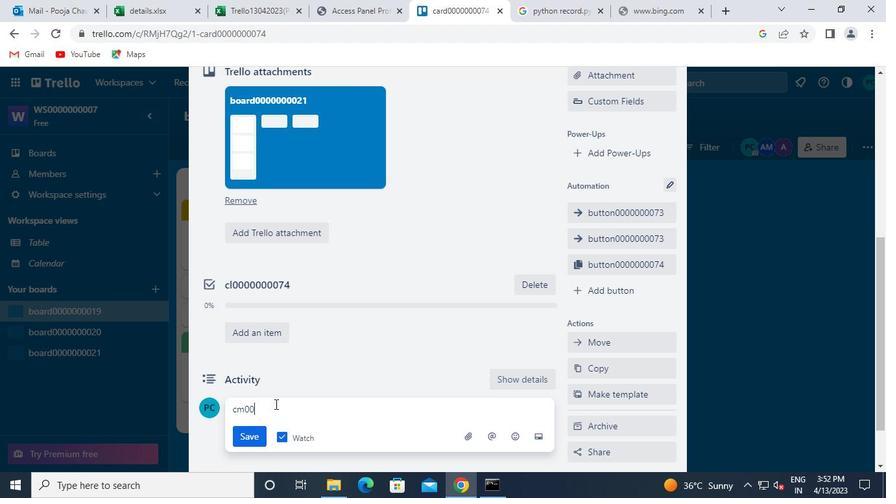 
Action: Keyboard 0
Screenshot: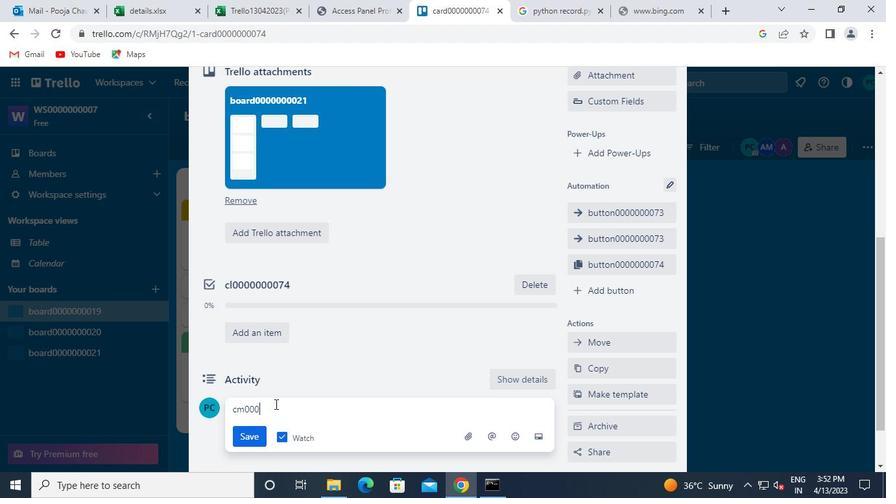 
Action: Keyboard 0
Screenshot: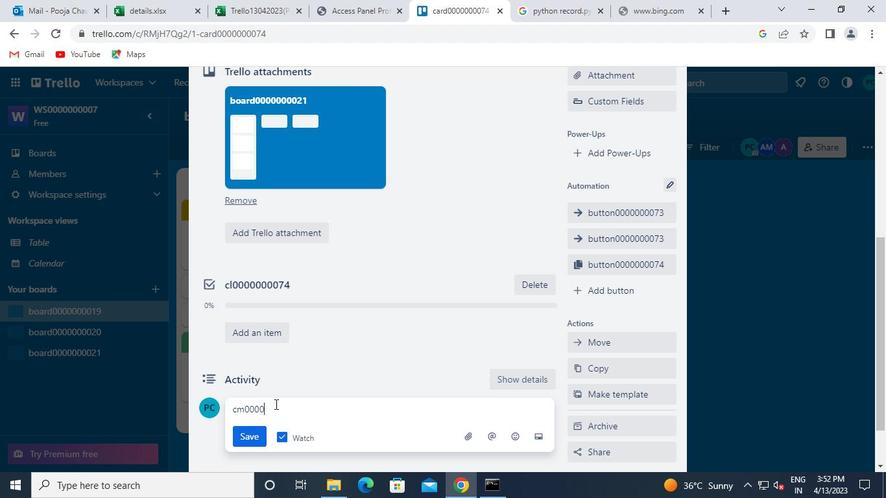 
Action: Keyboard 0
Screenshot: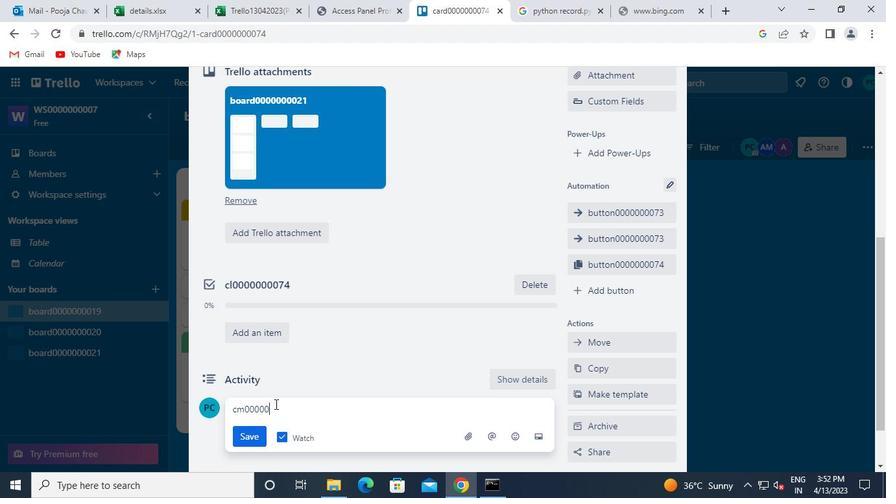 
Action: Keyboard 0
Screenshot: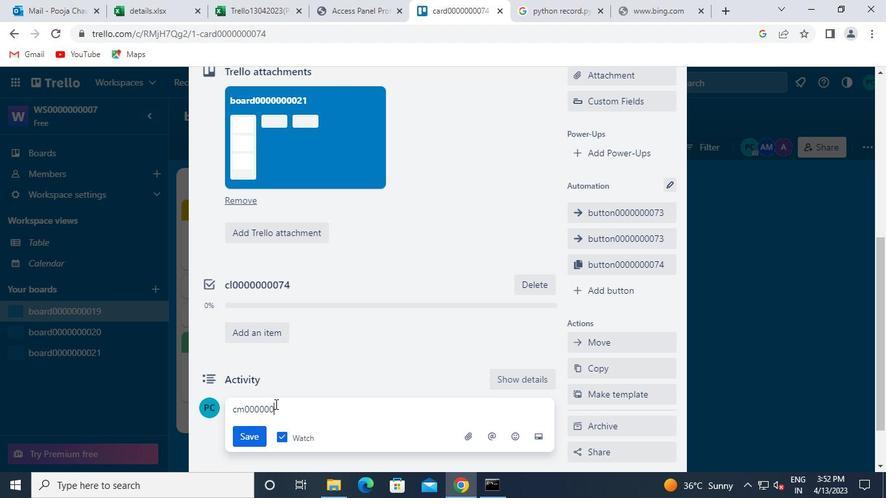 
Action: Keyboard 0
Screenshot: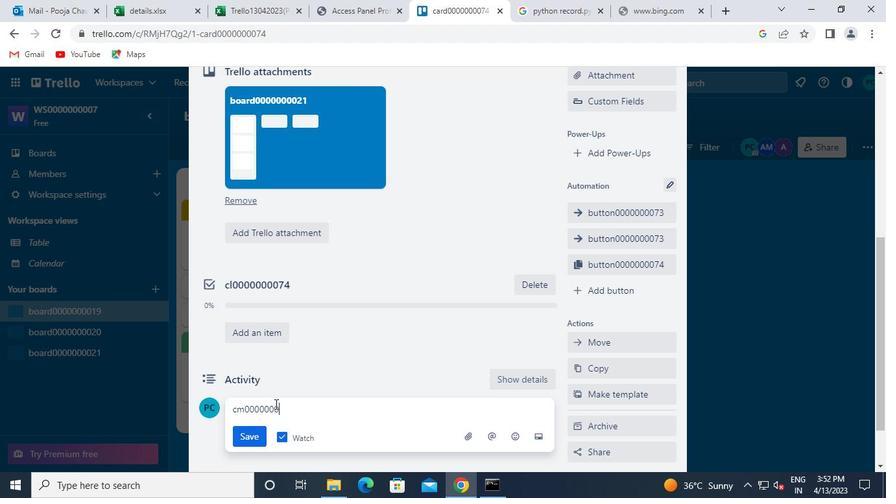 
Action: Keyboard 7
Screenshot: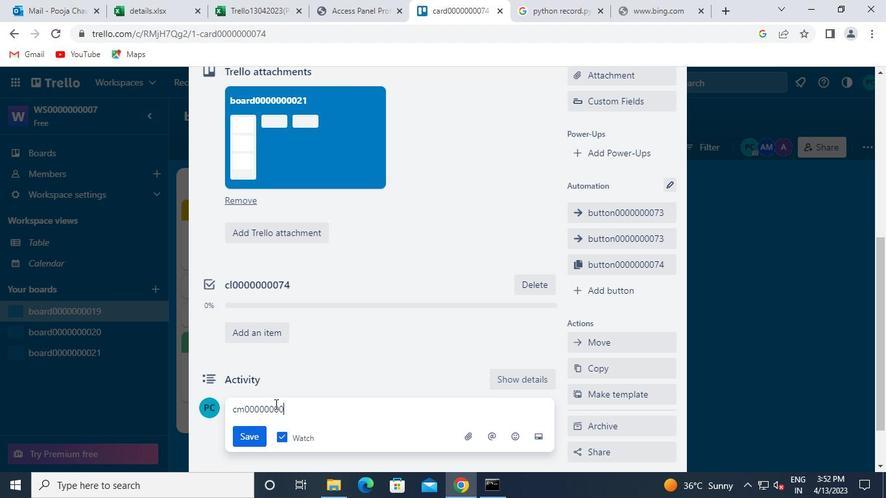
Action: Keyboard 4
Screenshot: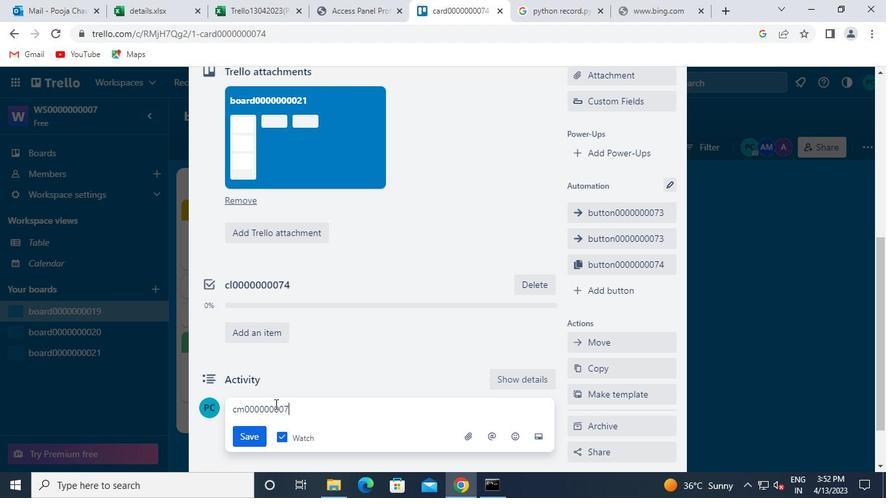 
Action: Mouse moved to (254, 433)
Screenshot: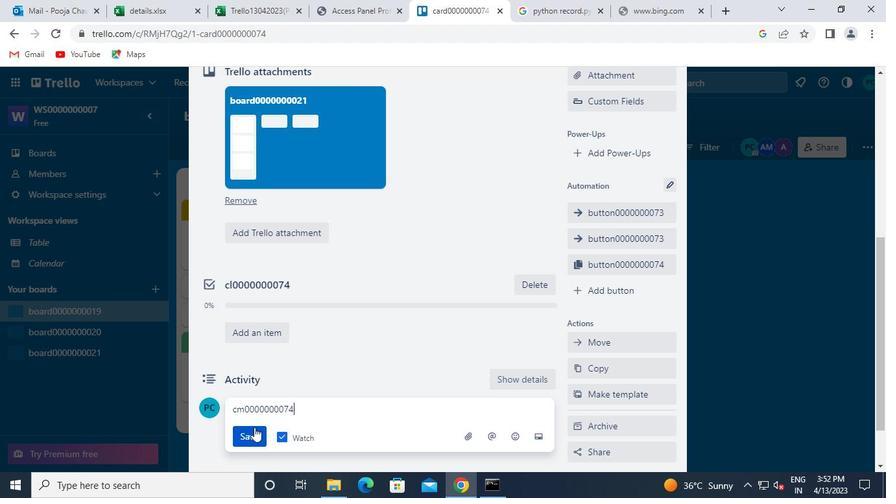 
Action: Mouse pressed left at (254, 433)
Screenshot: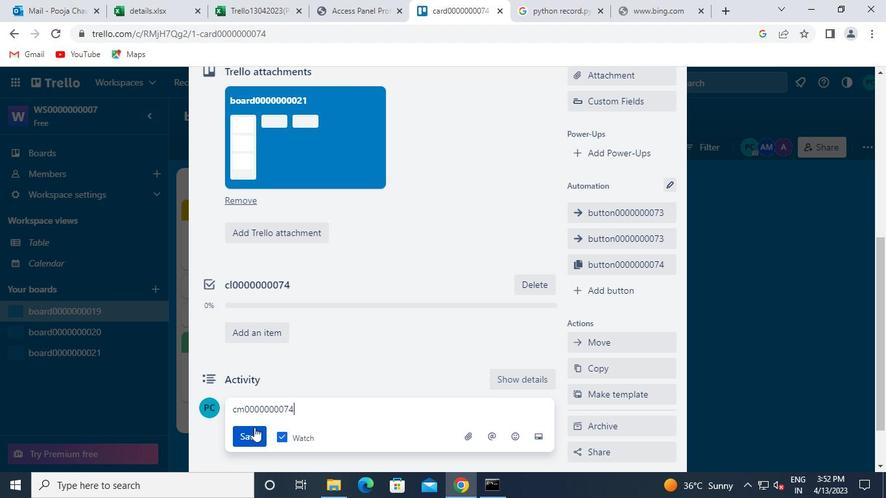 
Action: Mouse moved to (545, 395)
Screenshot: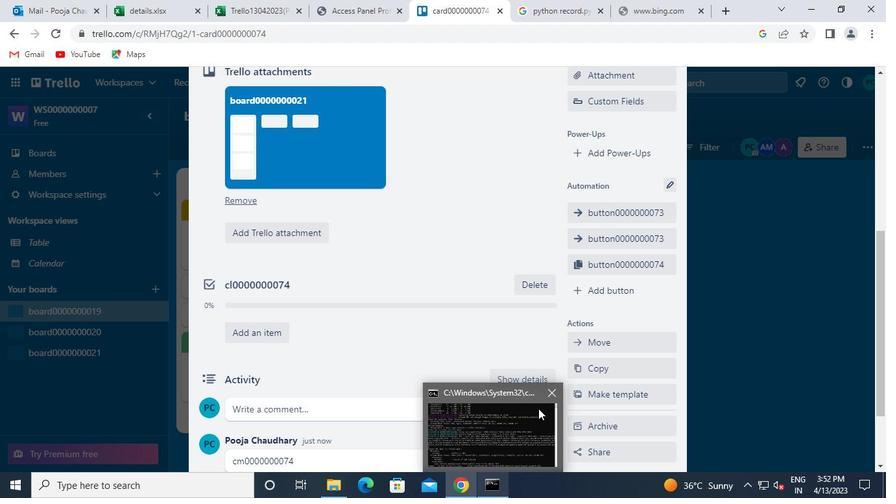 
Action: Mouse pressed left at (545, 395)
Screenshot: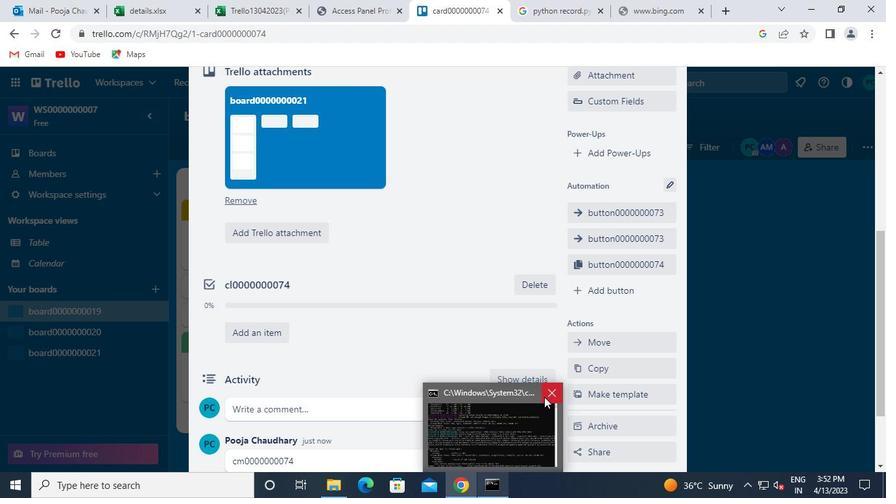 
